 Task: Find connections with filter location Néa Mákri with filter topic  #socialnetworkingwith filter profile language German with filter current company OFFSHORE Manpower with filter school CV Raman College of Engineering (CVRCE), Bhubaneswar with filter industry Architectural and Structural Metal Manufacturing with filter service category Portrait Photography with filter keywords title Medical Laboratory Tech
Action: Mouse moved to (275, 195)
Screenshot: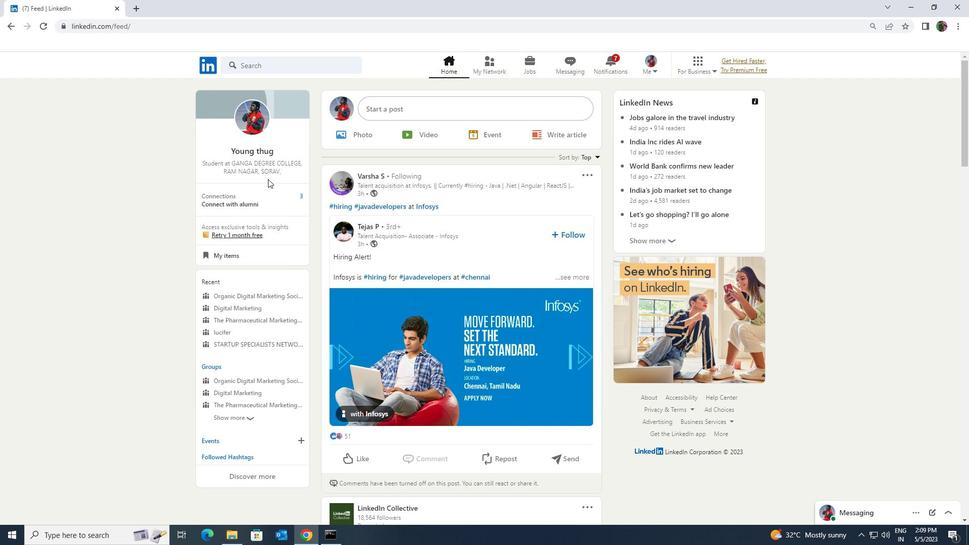 
Action: Mouse pressed left at (275, 195)
Screenshot: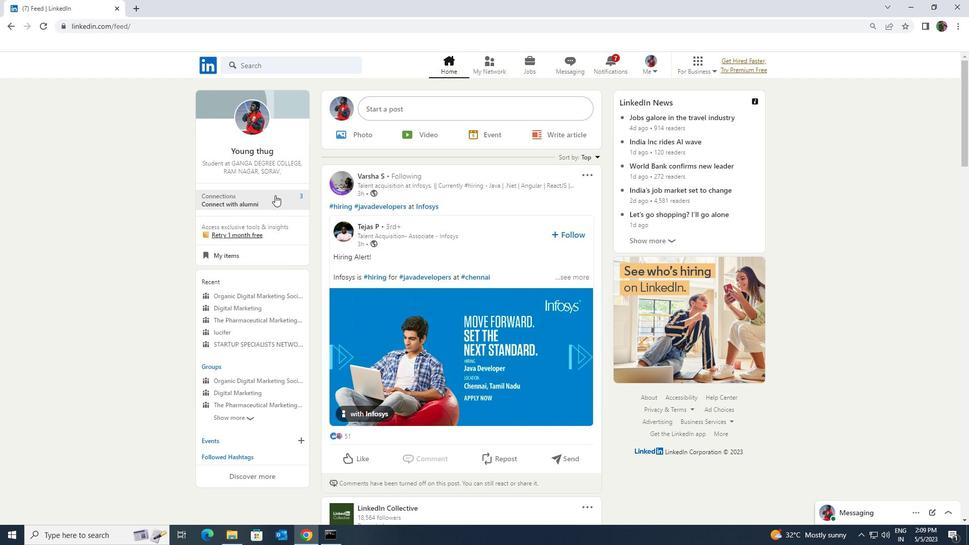 
Action: Mouse moved to (282, 119)
Screenshot: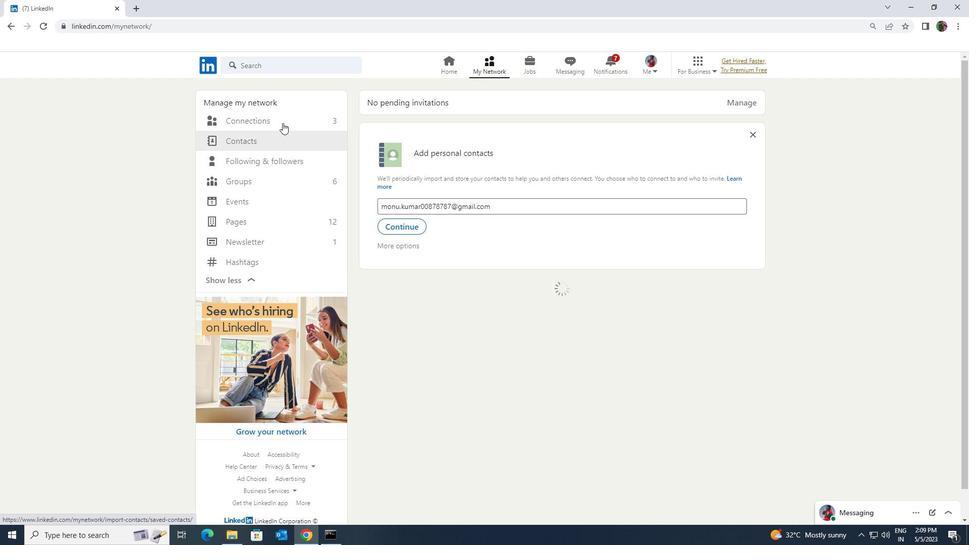 
Action: Mouse pressed left at (282, 119)
Screenshot: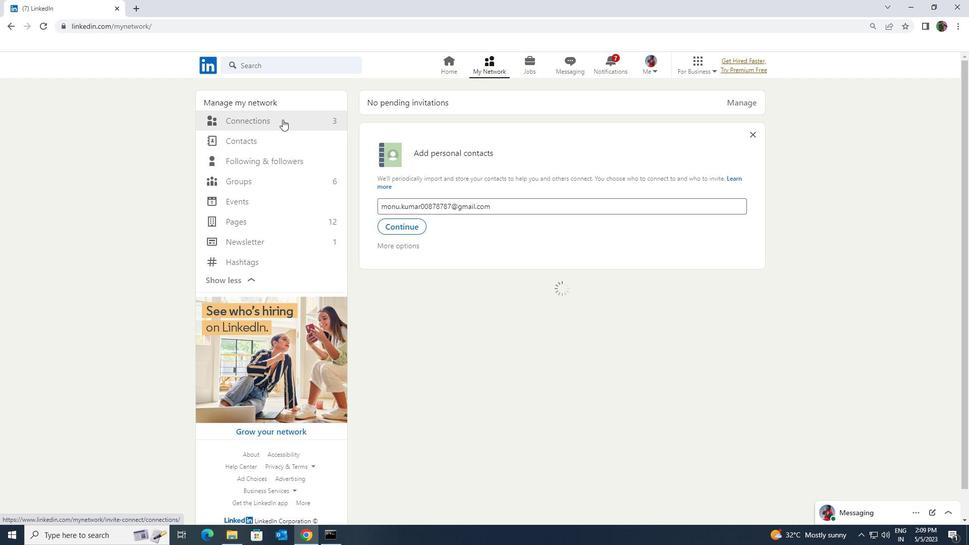 
Action: Mouse moved to (542, 124)
Screenshot: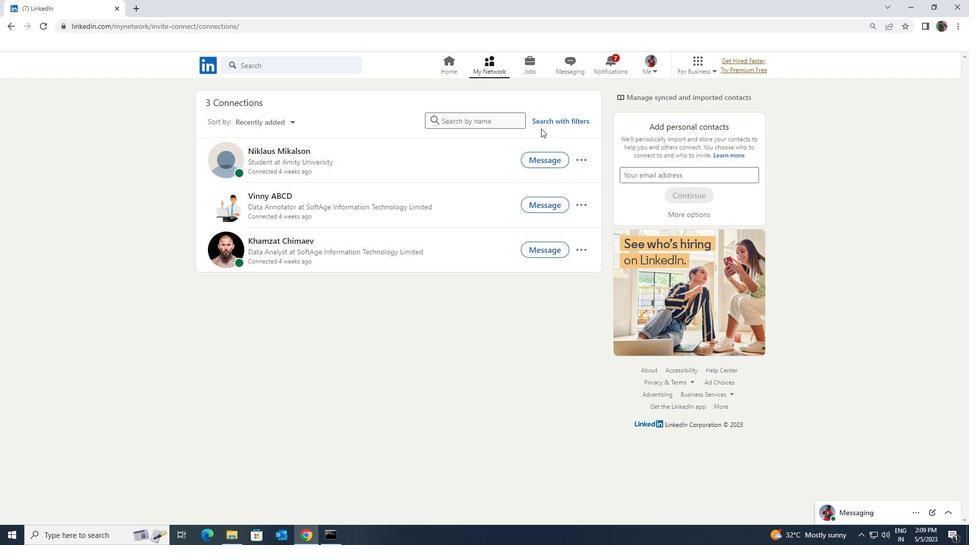 
Action: Mouse pressed left at (542, 124)
Screenshot: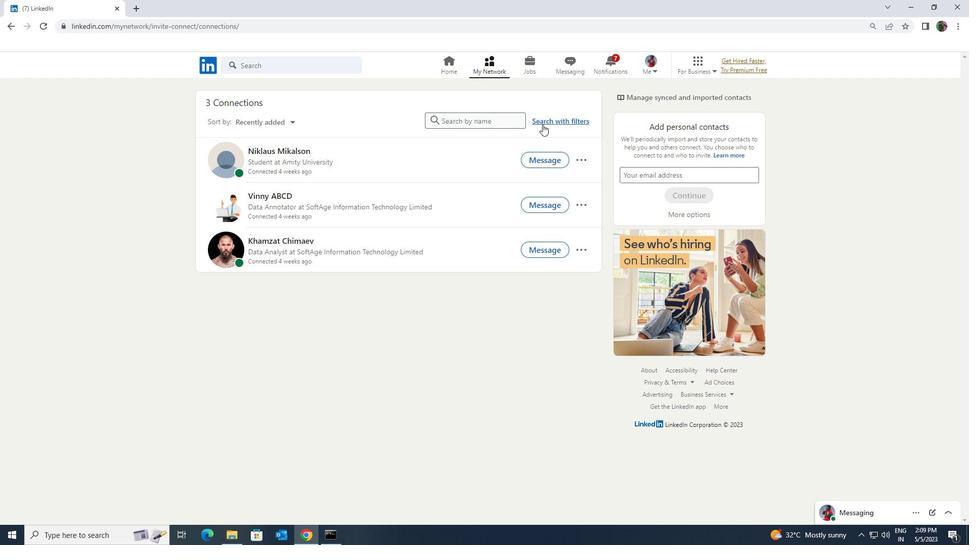 
Action: Mouse moved to (510, 94)
Screenshot: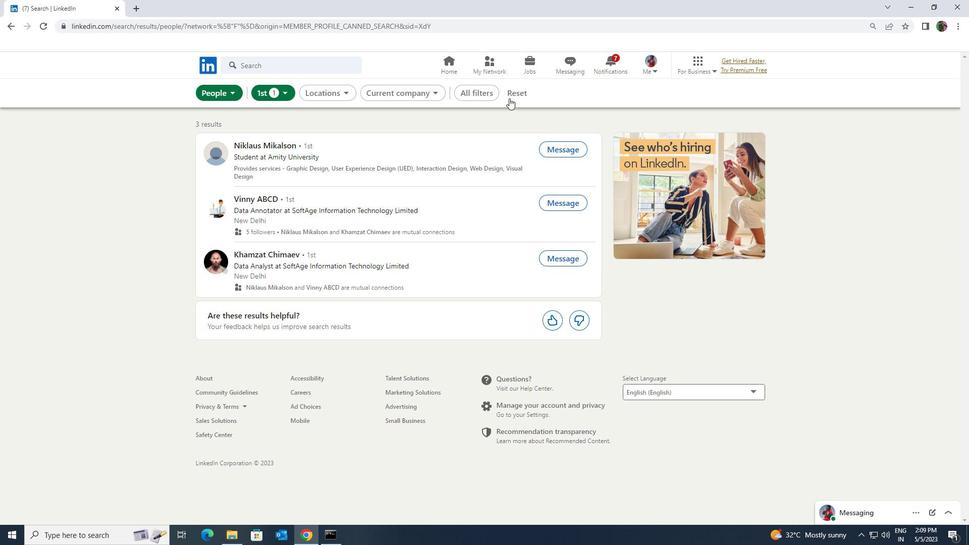 
Action: Mouse pressed left at (510, 94)
Screenshot: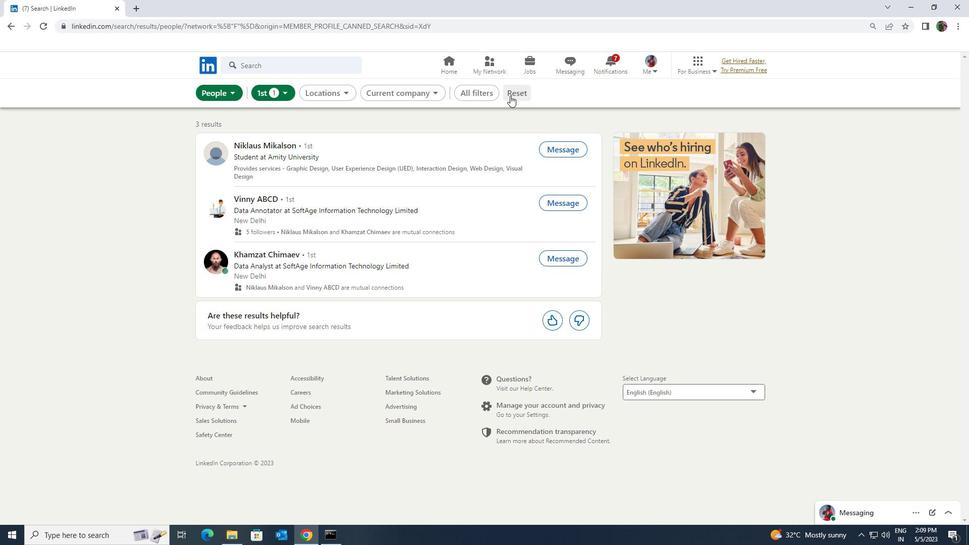 
Action: Mouse moved to (495, 94)
Screenshot: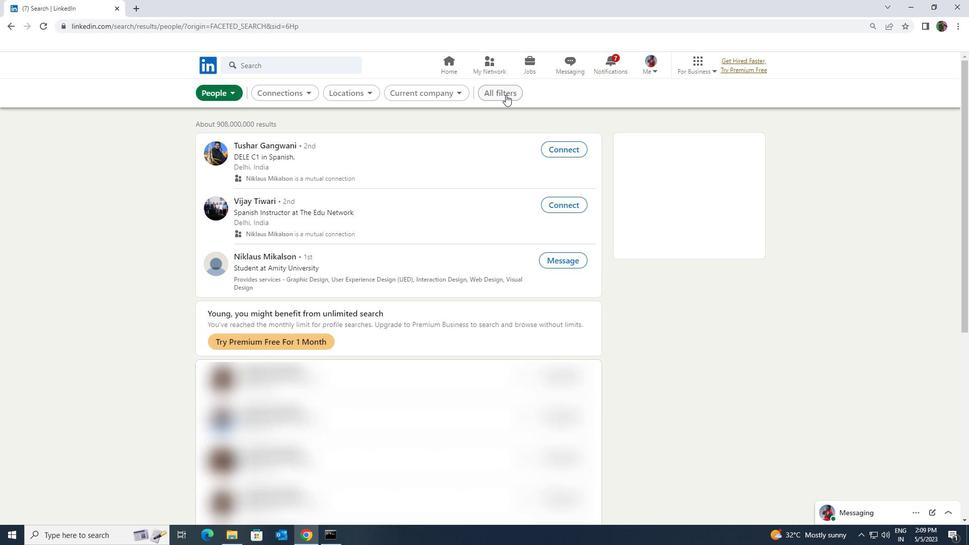 
Action: Mouse pressed left at (495, 94)
Screenshot: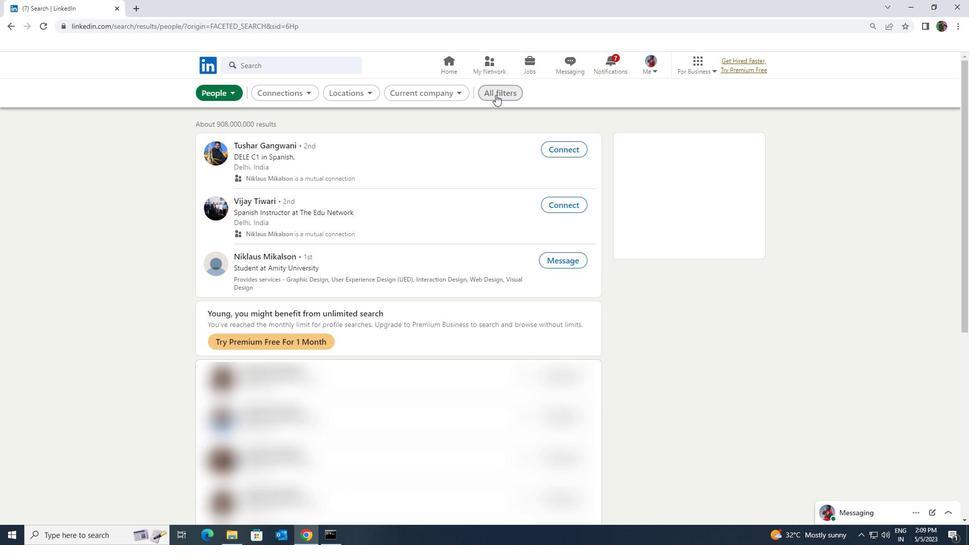 
Action: Mouse moved to (852, 391)
Screenshot: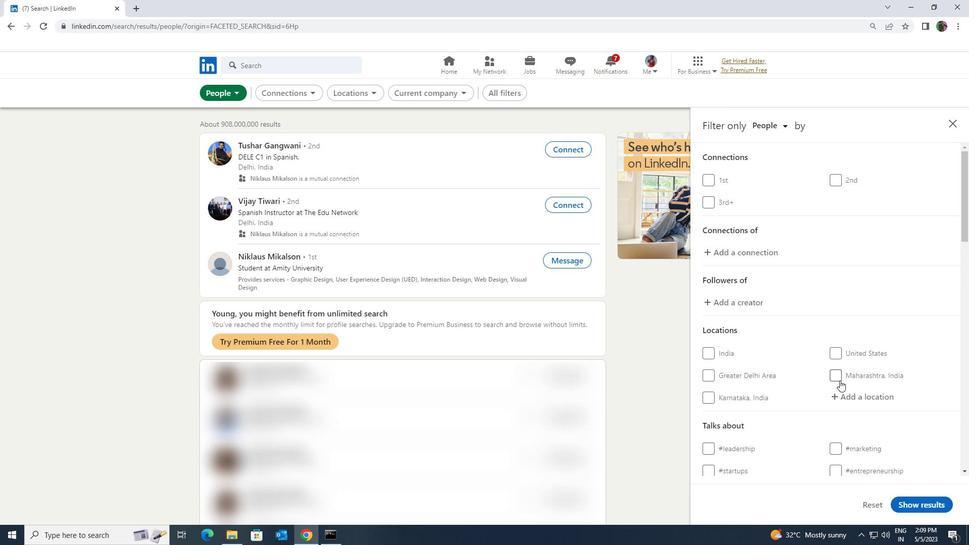 
Action: Mouse pressed left at (852, 391)
Screenshot: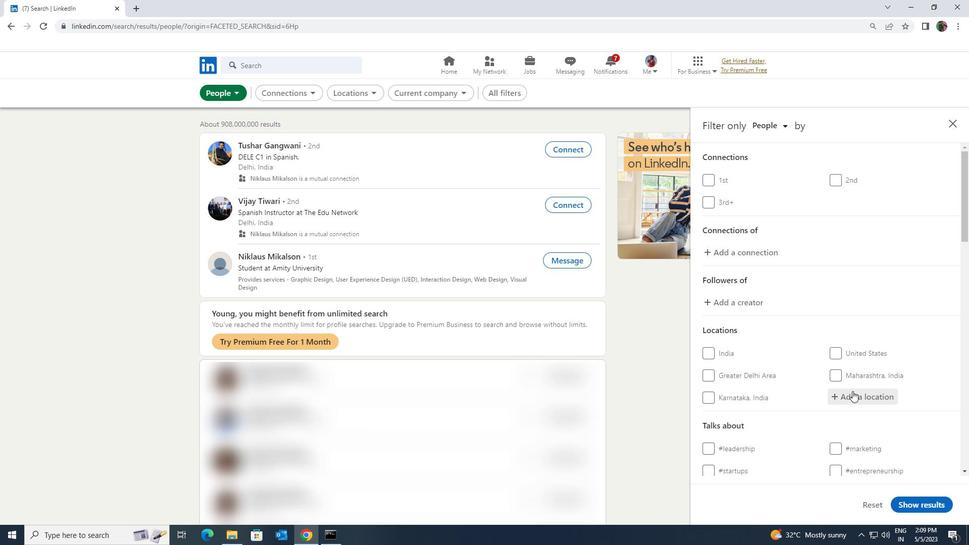 
Action: Mouse moved to (852, 391)
Screenshot: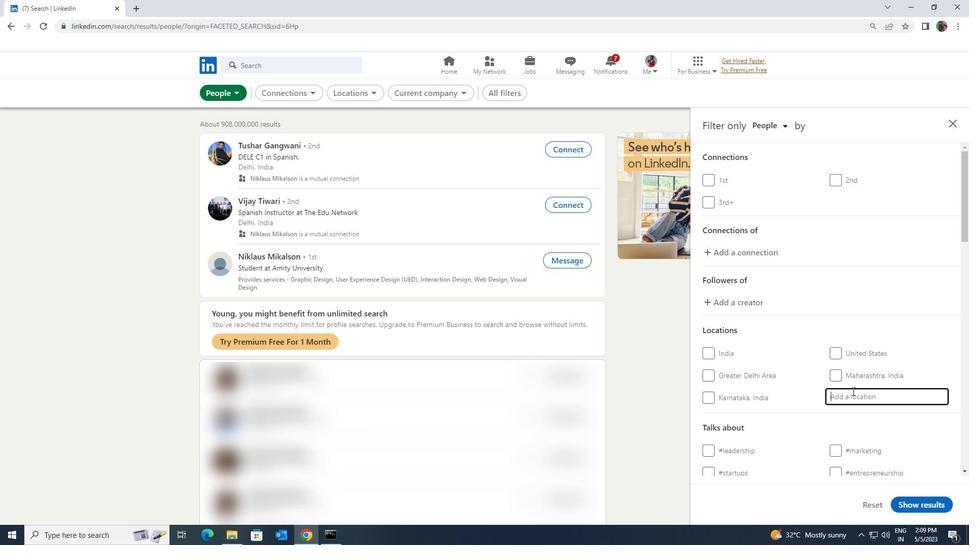 
Action: Key pressed <Key.shift>NEA<Key.space><Key.shift>MAKRI
Screenshot: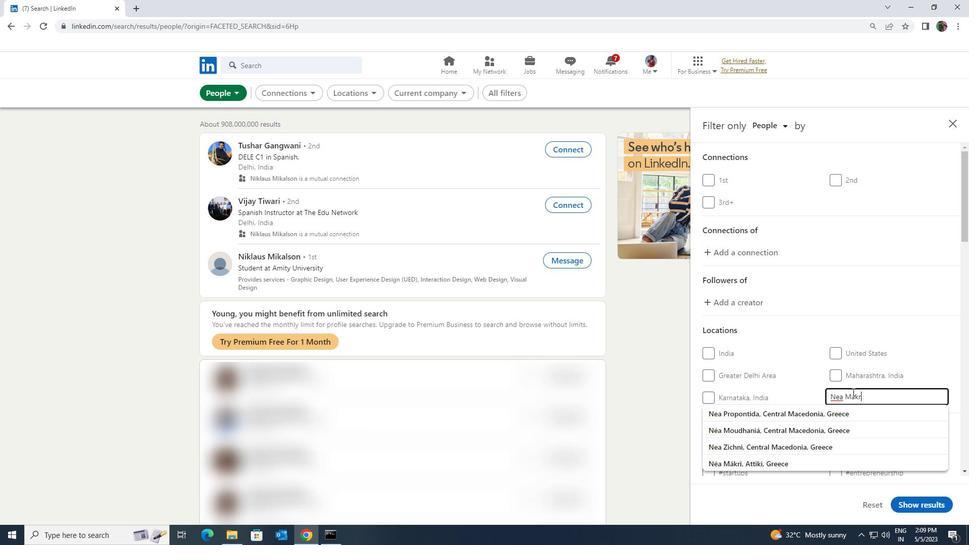 
Action: Mouse moved to (847, 409)
Screenshot: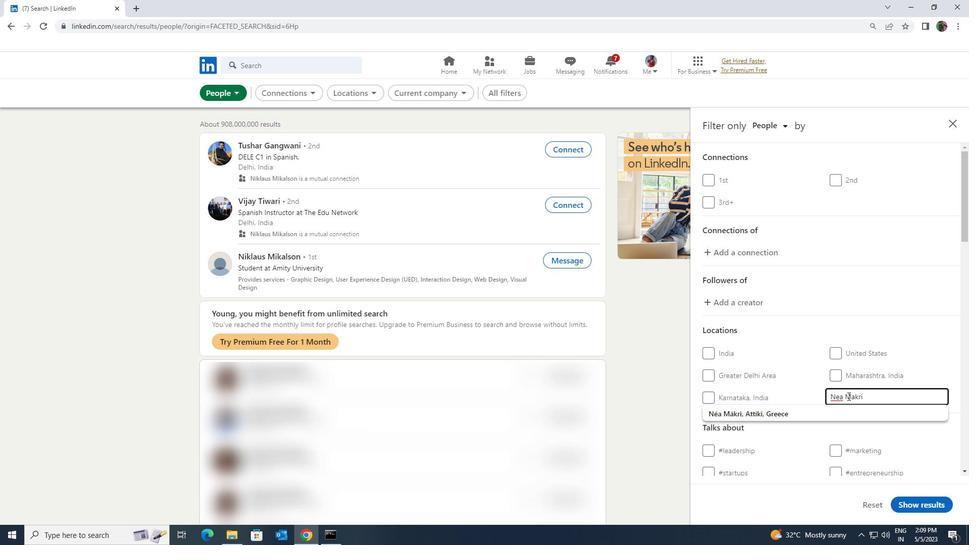 
Action: Mouse pressed left at (847, 409)
Screenshot: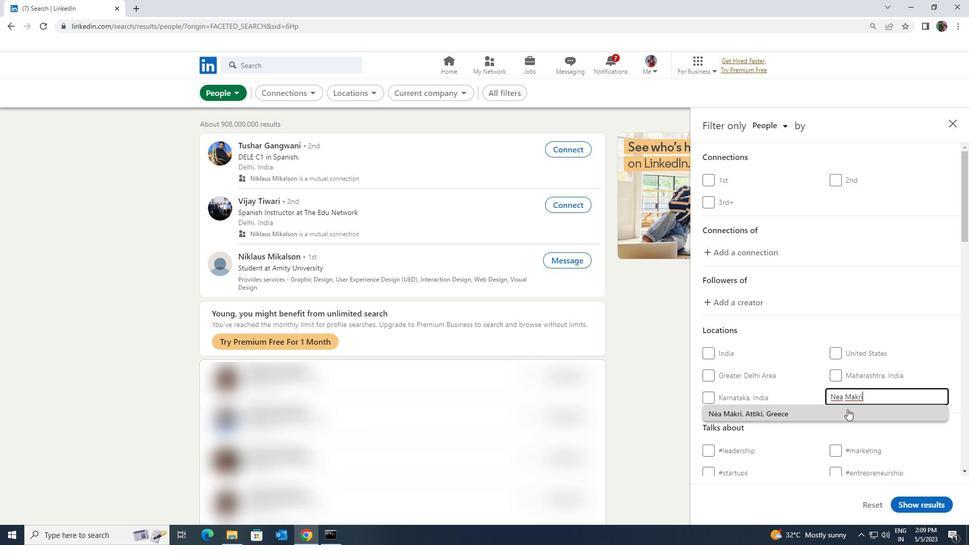 
Action: Mouse moved to (847, 409)
Screenshot: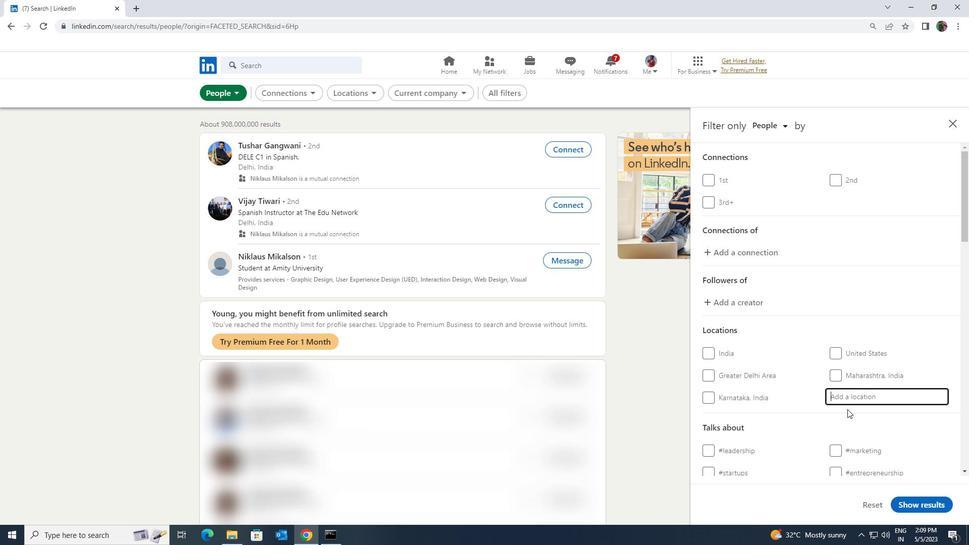 
Action: Mouse scrolled (847, 408) with delta (0, 0)
Screenshot: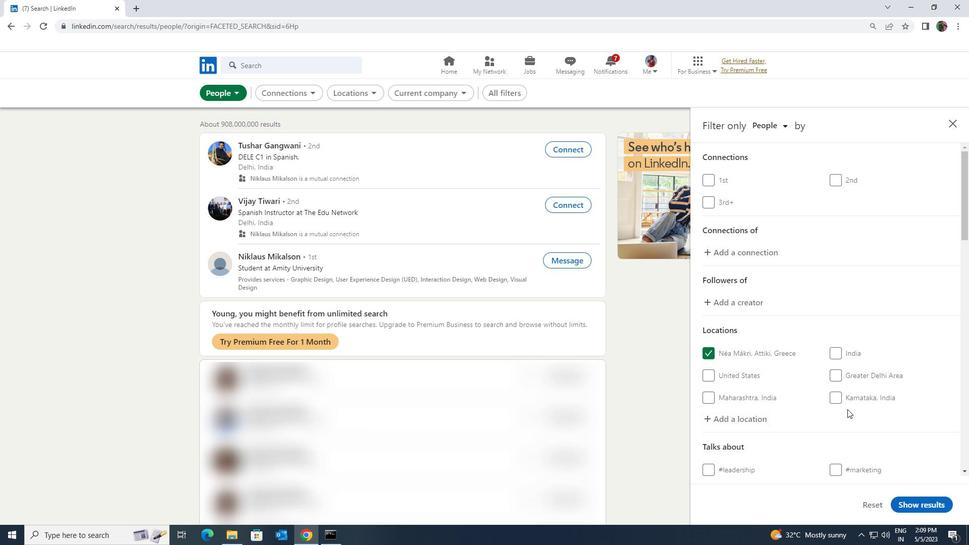 
Action: Mouse scrolled (847, 408) with delta (0, 0)
Screenshot: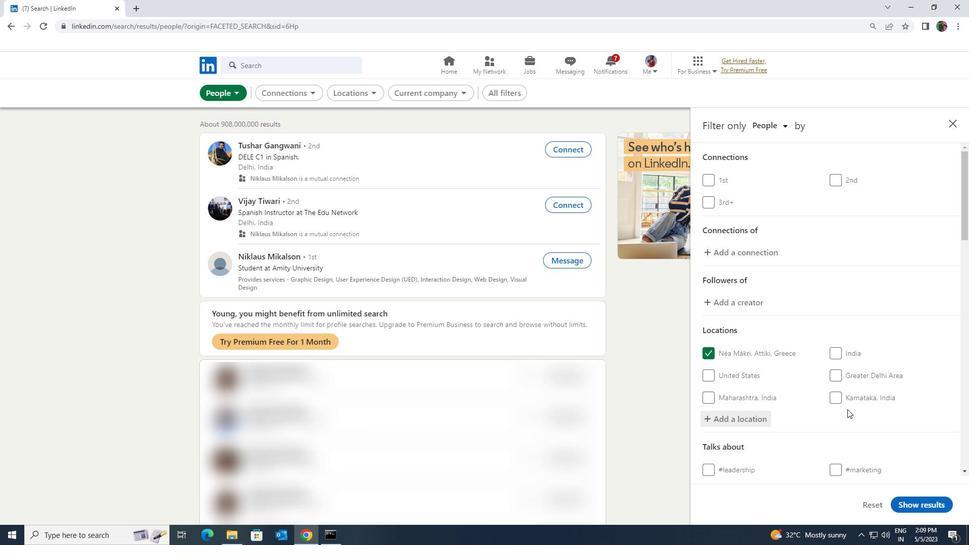 
Action: Mouse moved to (849, 409)
Screenshot: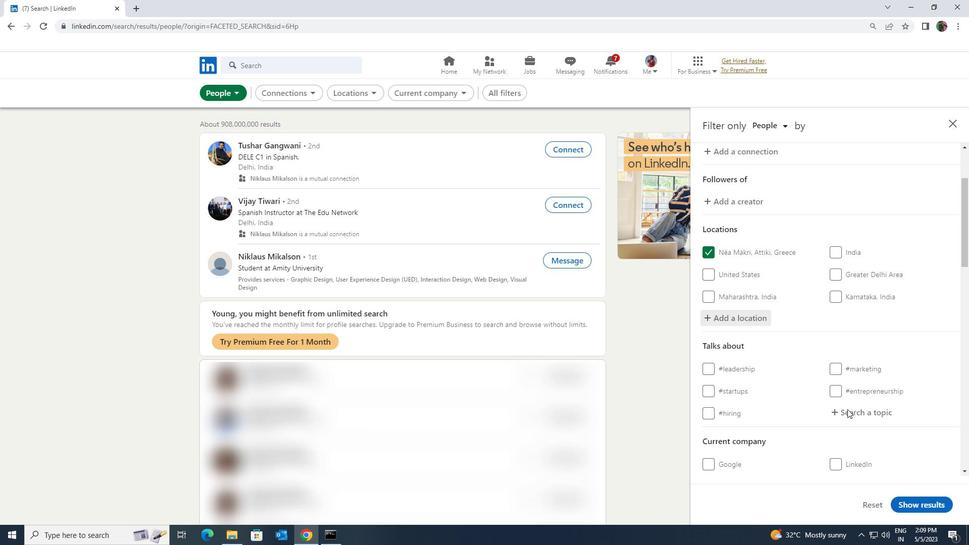 
Action: Mouse pressed left at (849, 409)
Screenshot: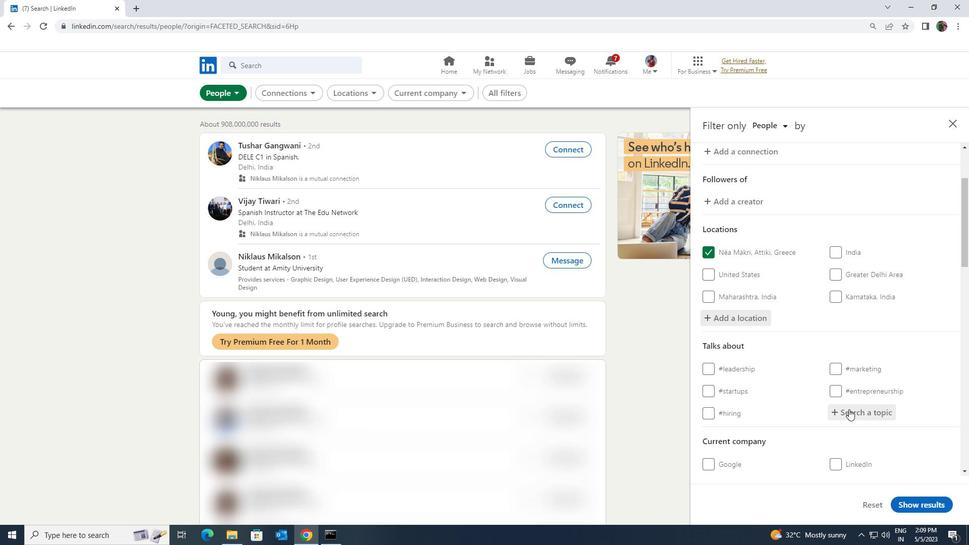 
Action: Key pressed <Key.shift>SOCIALNETWORKING
Screenshot: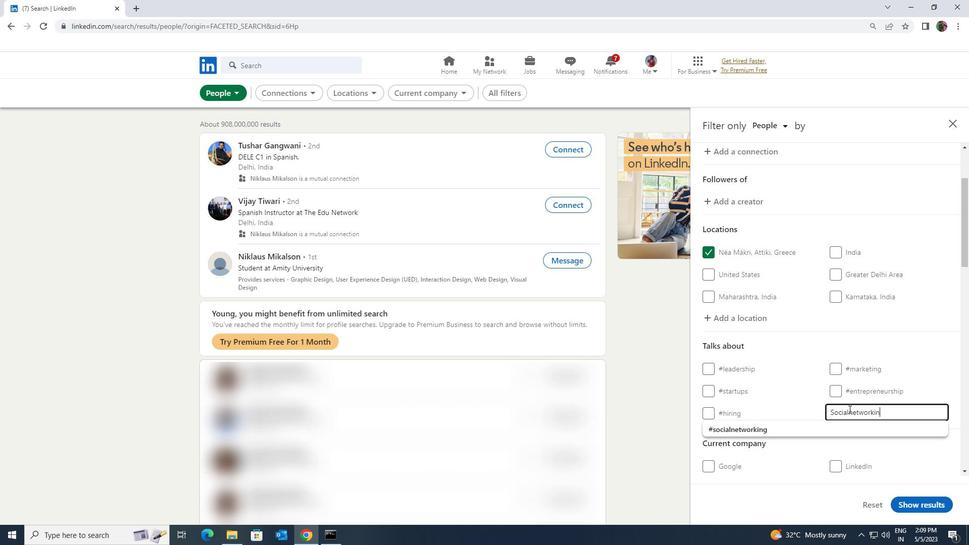
Action: Mouse moved to (846, 426)
Screenshot: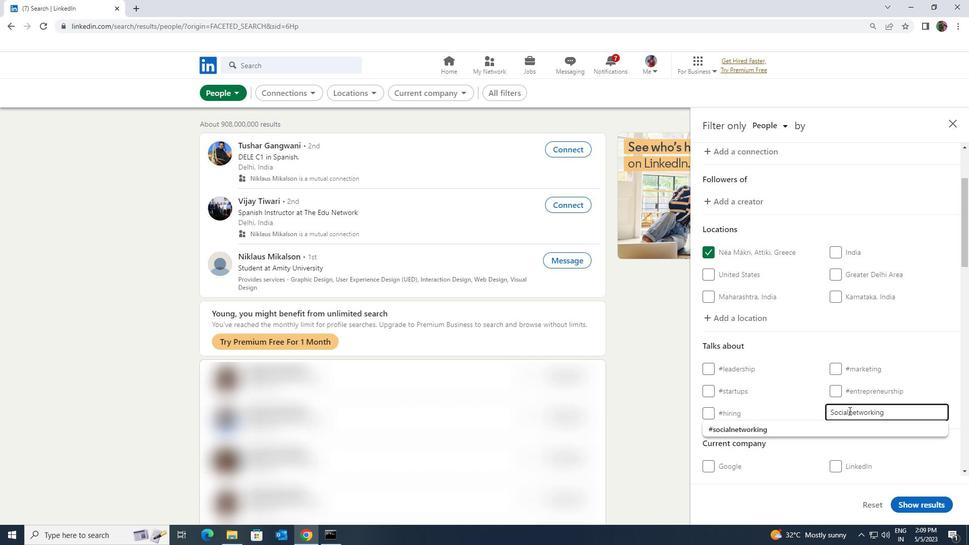
Action: Mouse pressed left at (846, 426)
Screenshot: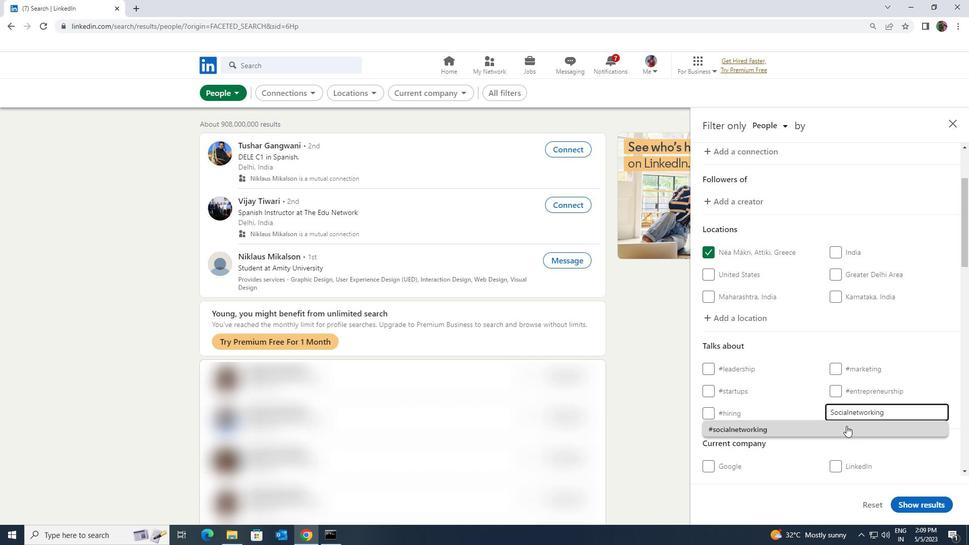 
Action: Mouse scrolled (846, 425) with delta (0, 0)
Screenshot: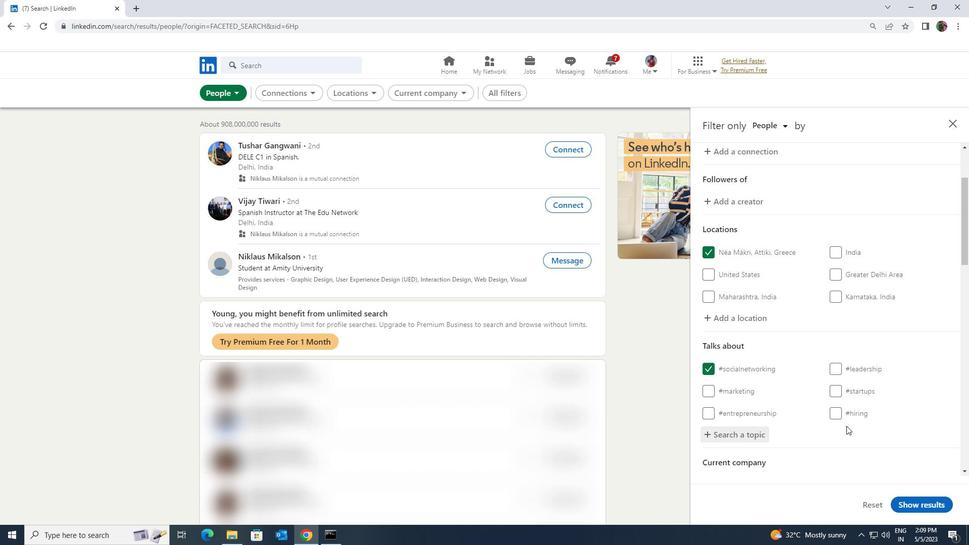 
Action: Mouse scrolled (846, 425) with delta (0, 0)
Screenshot: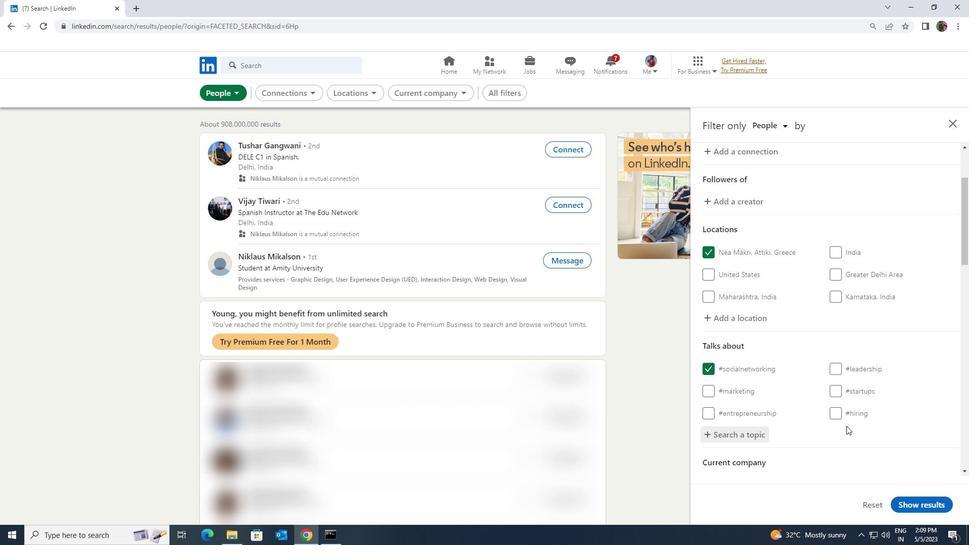 
Action: Mouse scrolled (846, 425) with delta (0, 0)
Screenshot: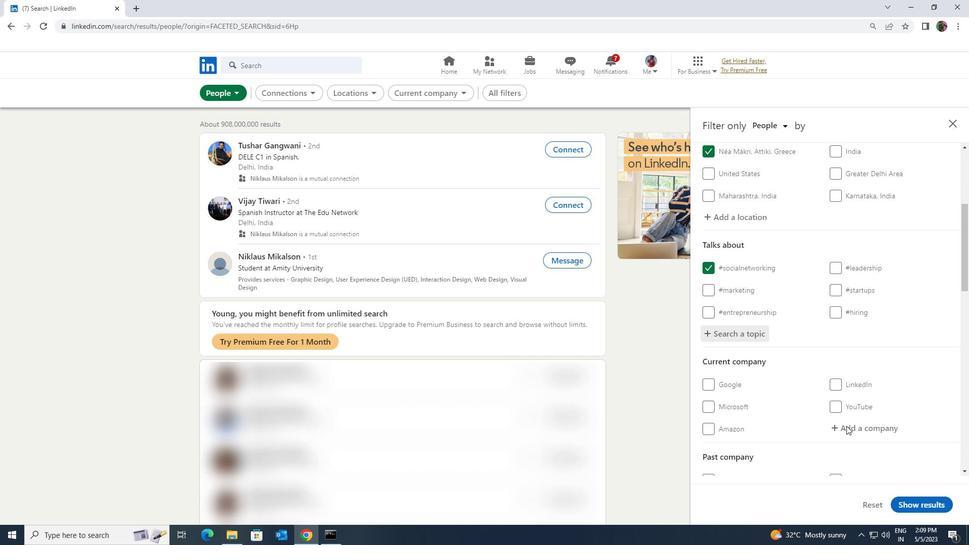 
Action: Mouse scrolled (846, 425) with delta (0, 0)
Screenshot: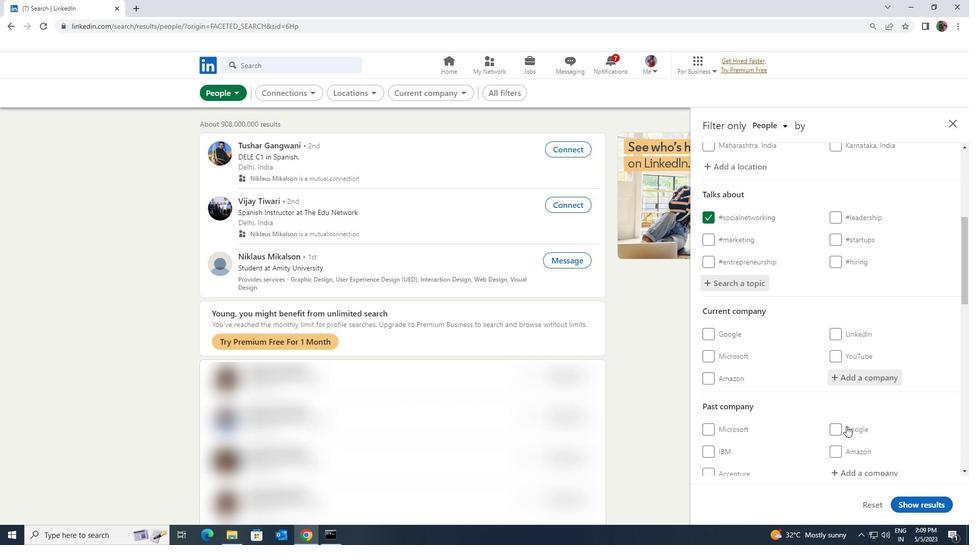 
Action: Mouse scrolled (846, 425) with delta (0, 0)
Screenshot: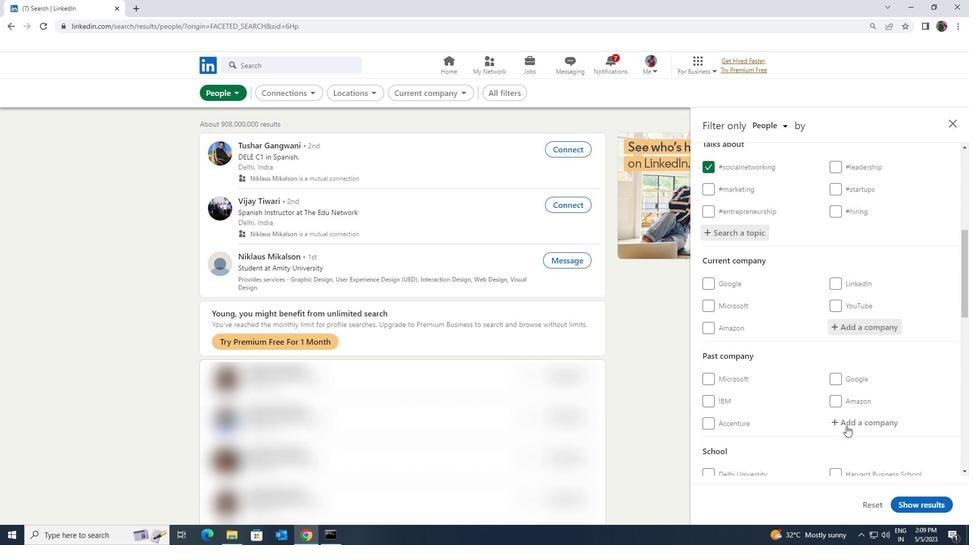 
Action: Mouse scrolled (846, 425) with delta (0, 0)
Screenshot: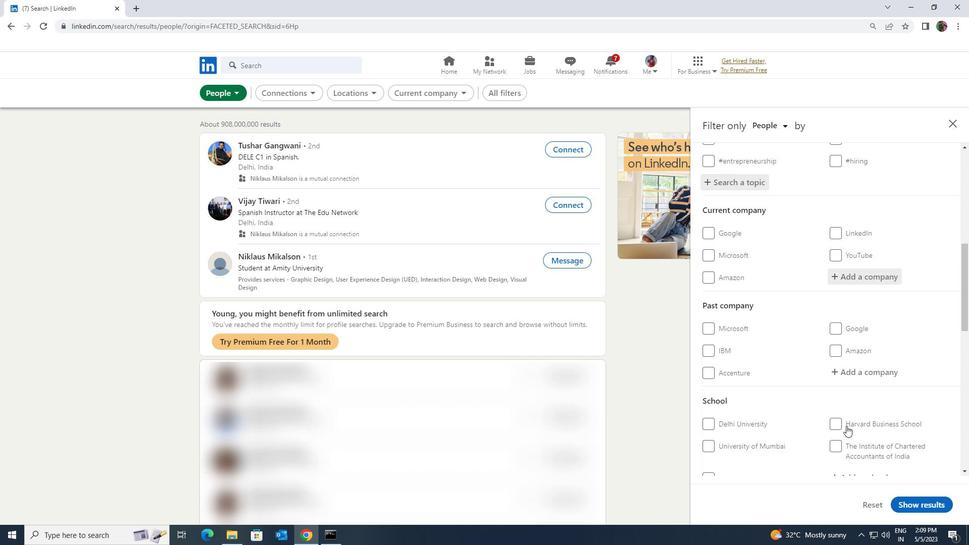 
Action: Mouse scrolled (846, 425) with delta (0, 0)
Screenshot: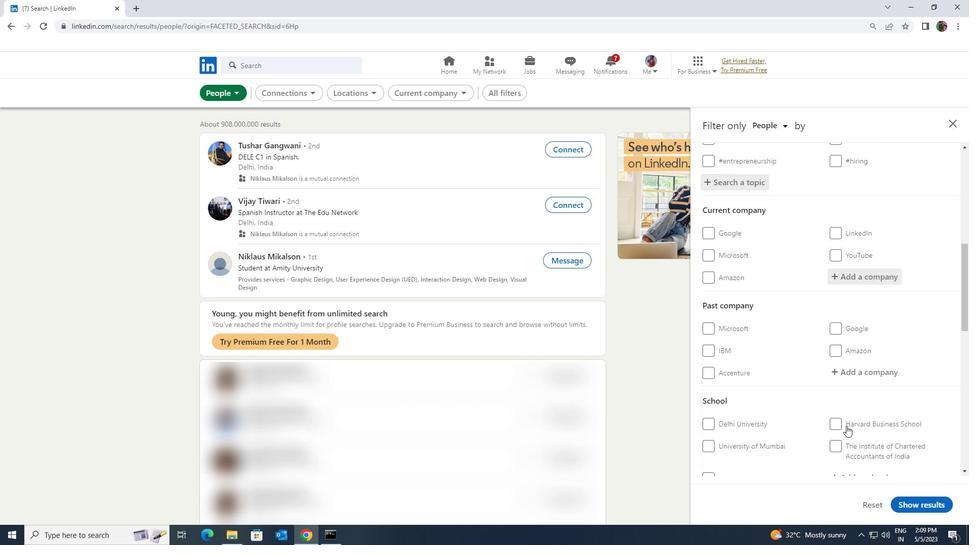 
Action: Mouse scrolled (846, 425) with delta (0, 0)
Screenshot: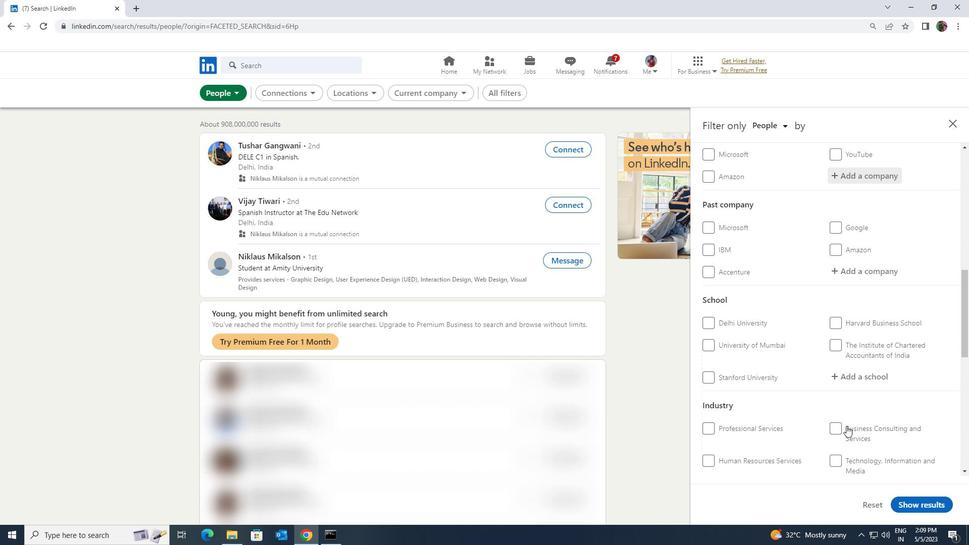 
Action: Mouse scrolled (846, 425) with delta (0, 0)
Screenshot: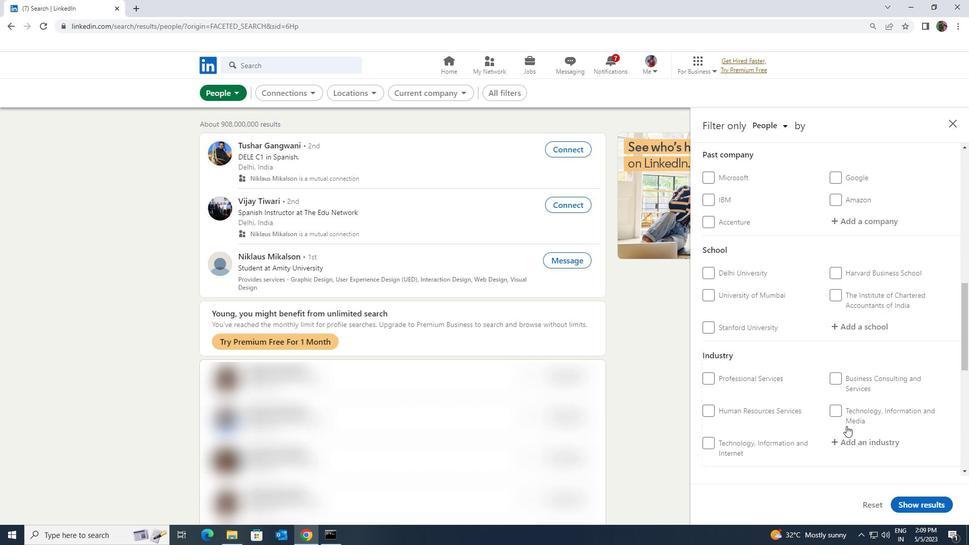 
Action: Mouse scrolled (846, 425) with delta (0, 0)
Screenshot: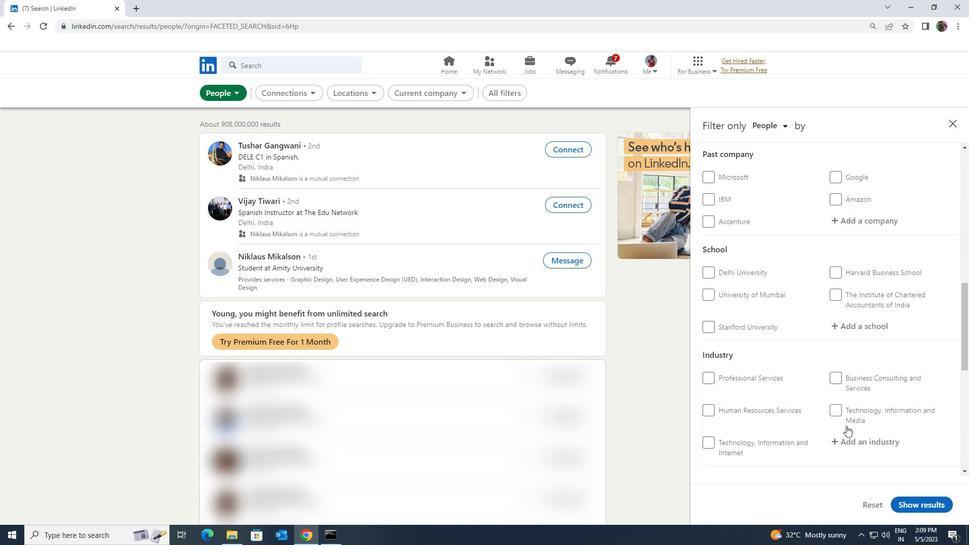 
Action: Mouse moved to (734, 443)
Screenshot: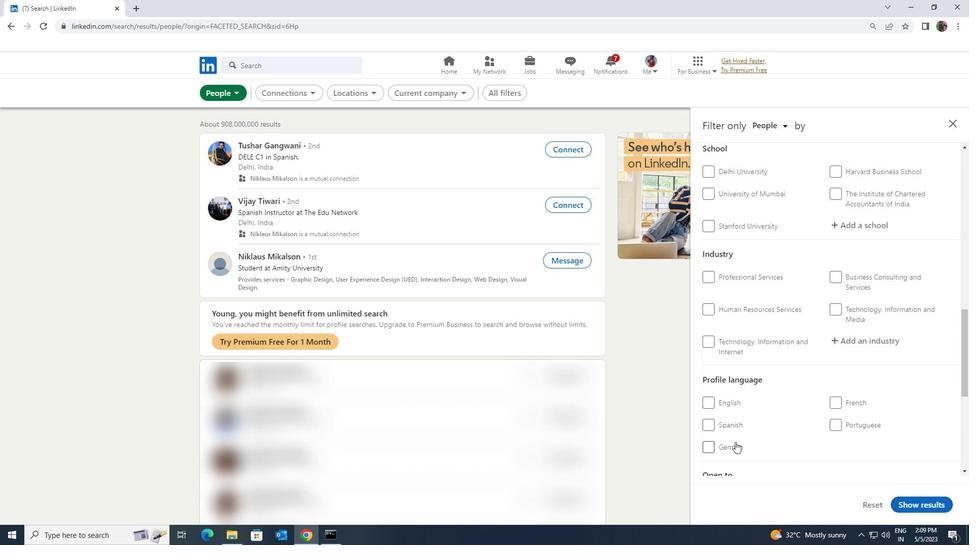 
Action: Mouse pressed left at (734, 443)
Screenshot: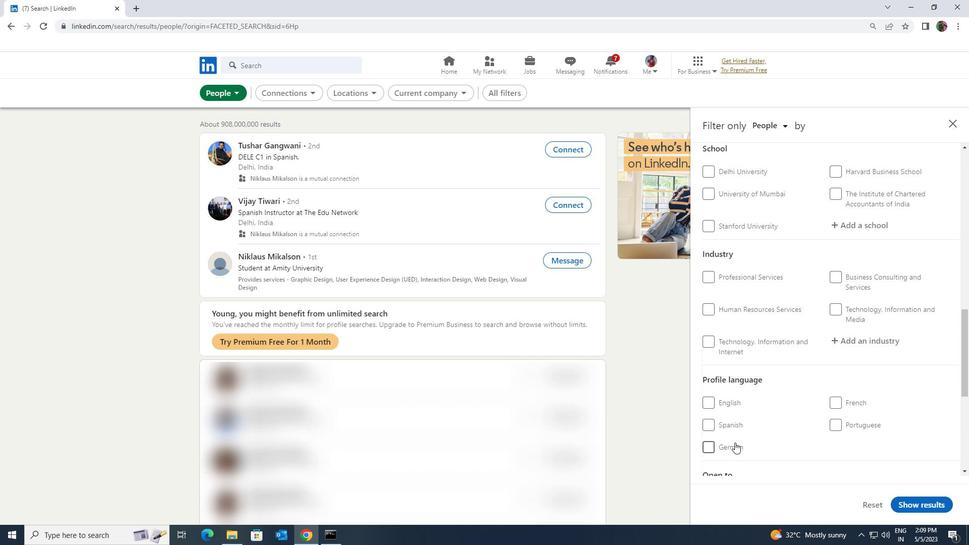 
Action: Mouse moved to (747, 439)
Screenshot: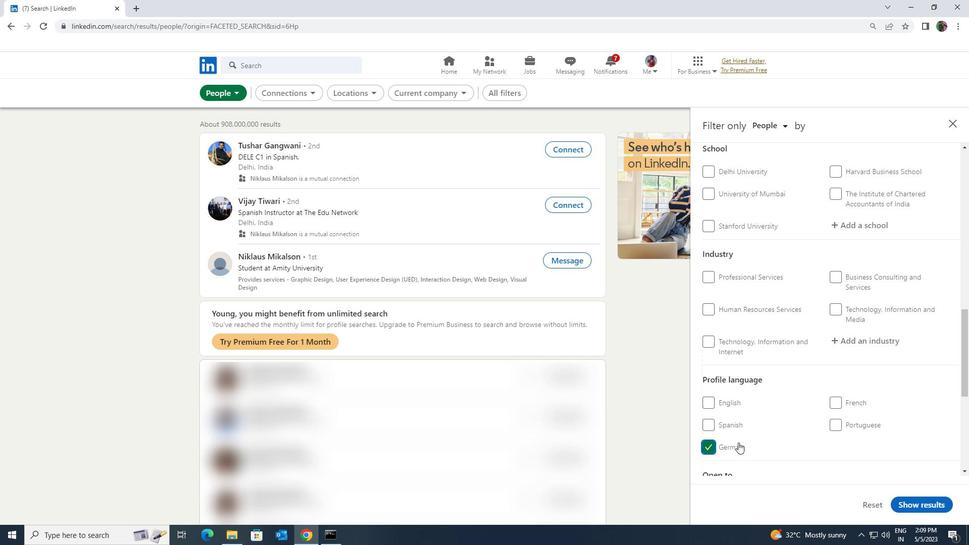 
Action: Mouse scrolled (747, 439) with delta (0, 0)
Screenshot: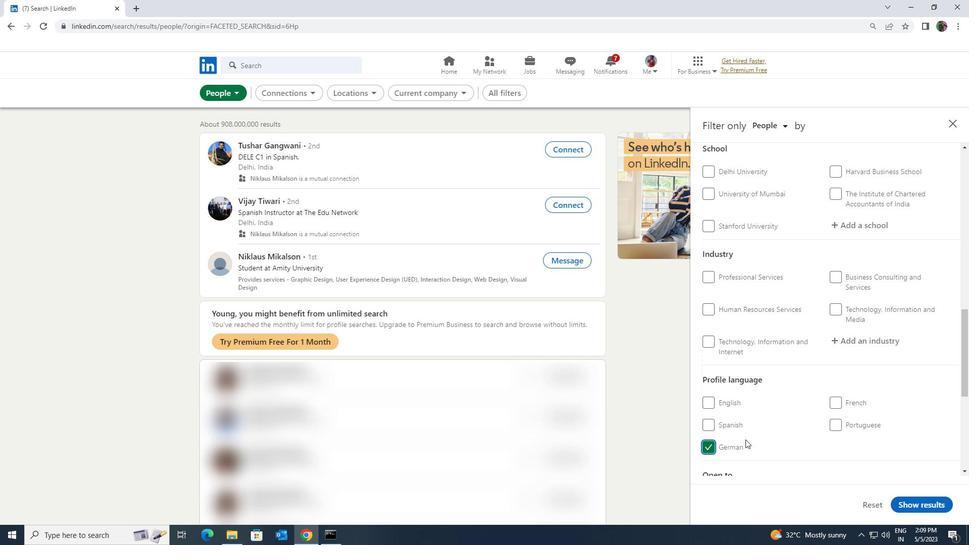 
Action: Mouse scrolled (747, 439) with delta (0, 0)
Screenshot: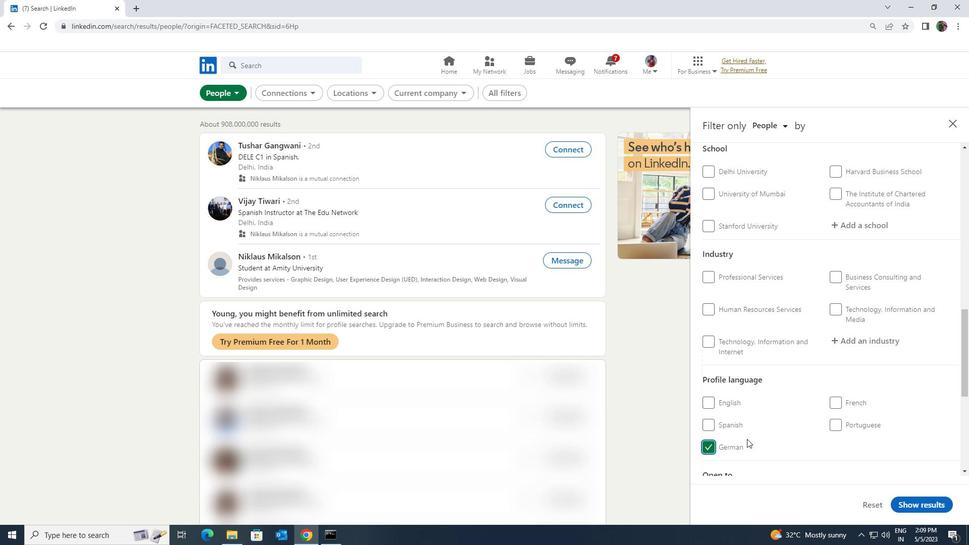 
Action: Mouse moved to (747, 438)
Screenshot: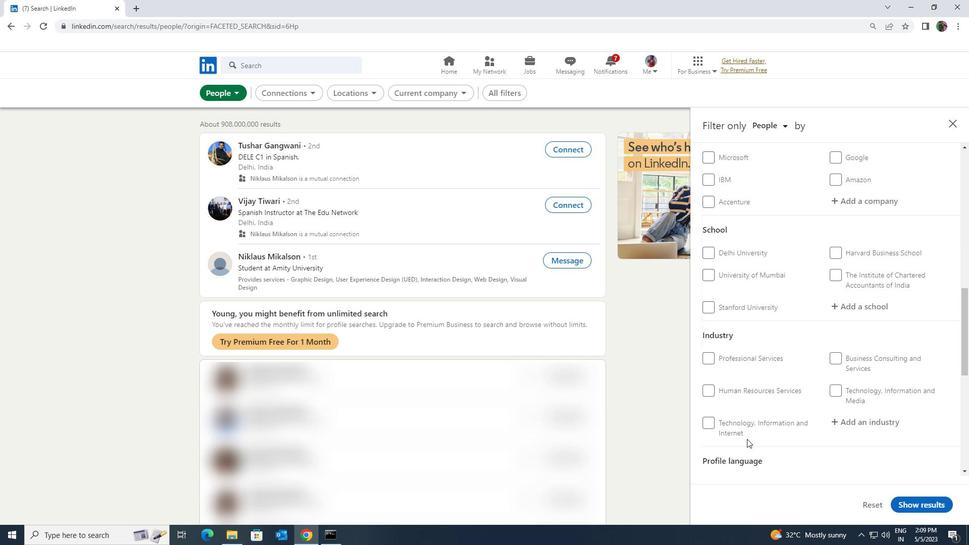 
Action: Mouse scrolled (747, 439) with delta (0, 0)
Screenshot: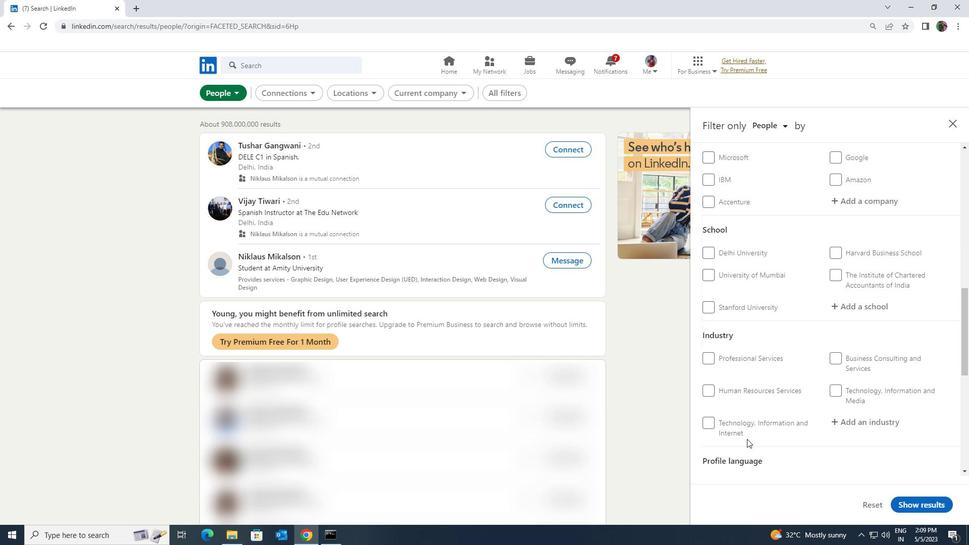 
Action: Mouse scrolled (747, 439) with delta (0, 0)
Screenshot: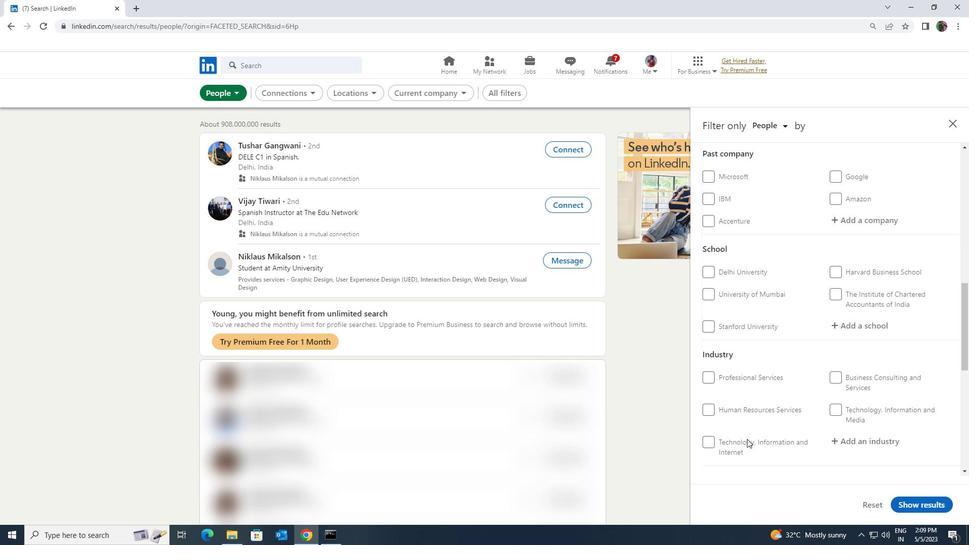 
Action: Mouse moved to (747, 435)
Screenshot: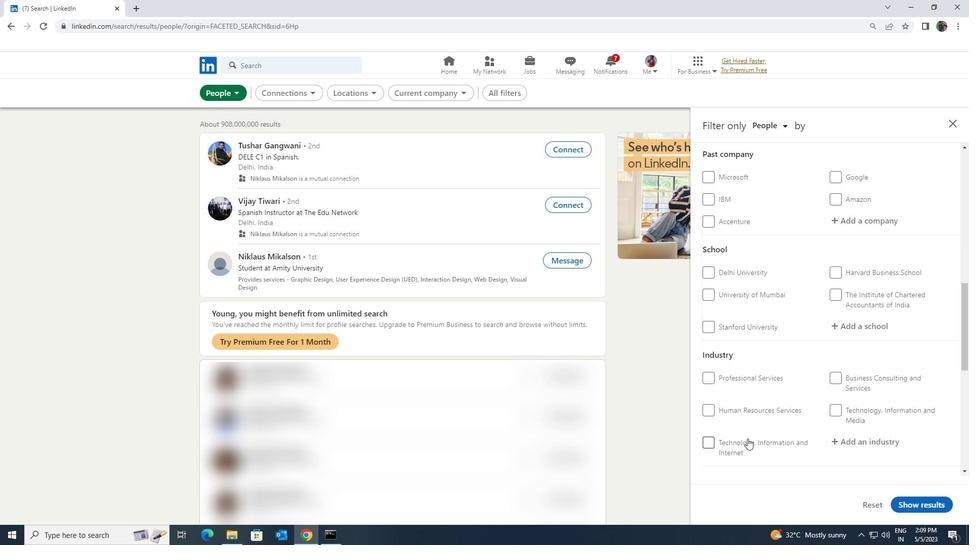 
Action: Mouse scrolled (747, 435) with delta (0, 0)
Screenshot: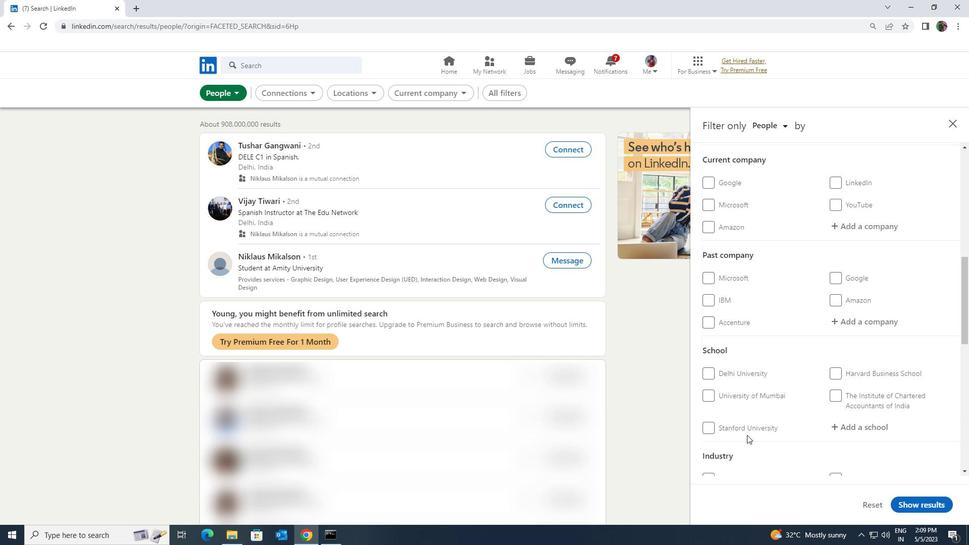 
Action: Mouse scrolled (747, 435) with delta (0, 0)
Screenshot: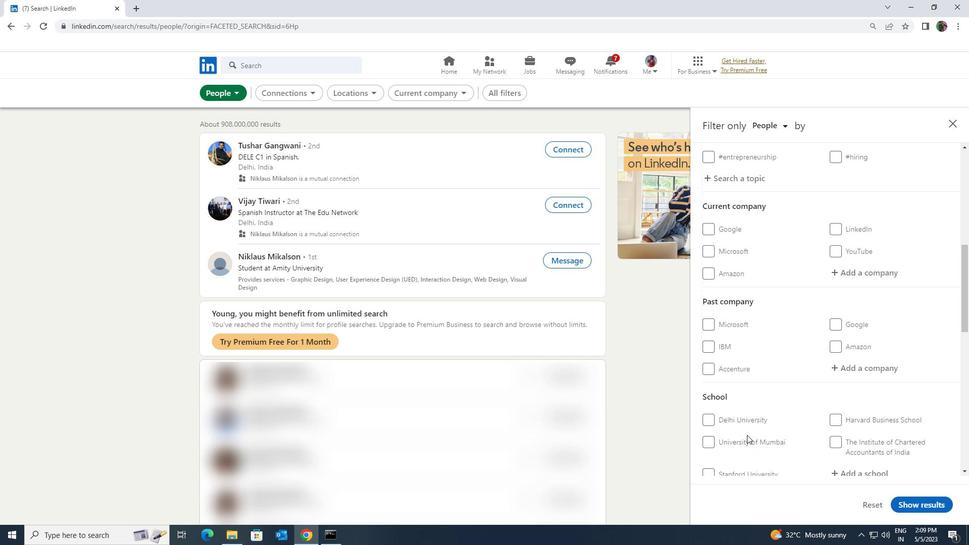 
Action: Mouse moved to (835, 327)
Screenshot: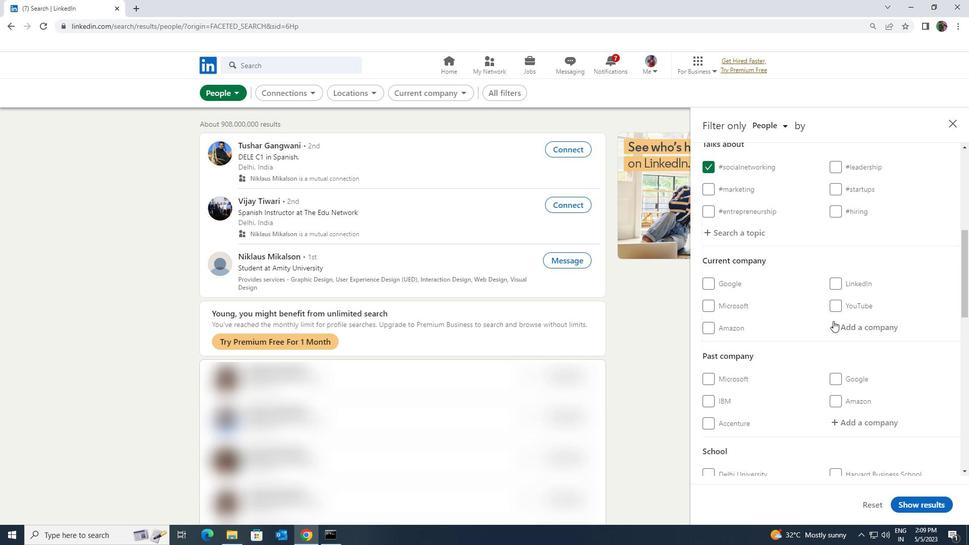 
Action: Mouse pressed left at (835, 327)
Screenshot: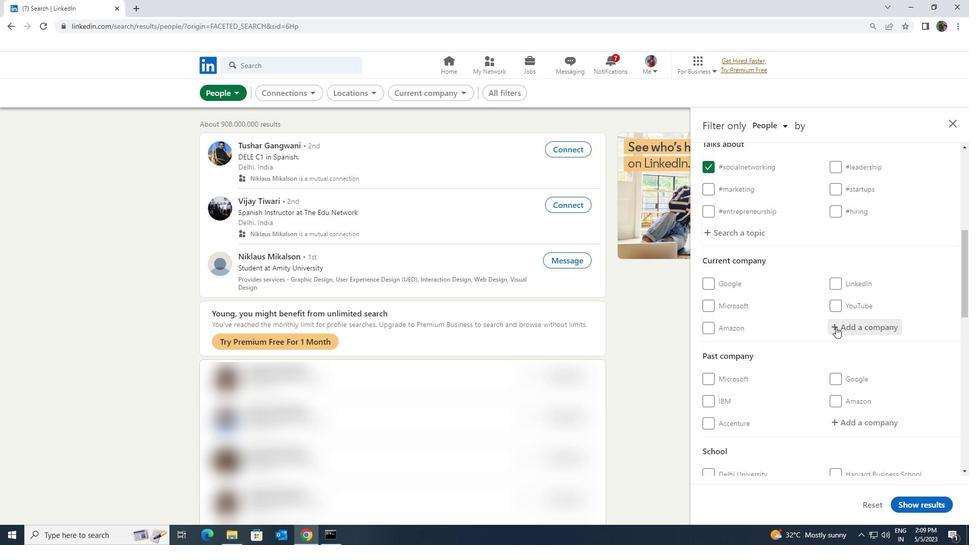 
Action: Key pressed <Key.shift><Key.shift><Key.shift><Key.shift><Key.shift><Key.shift><Key.shift><Key.shift>OFFSHORE
Screenshot: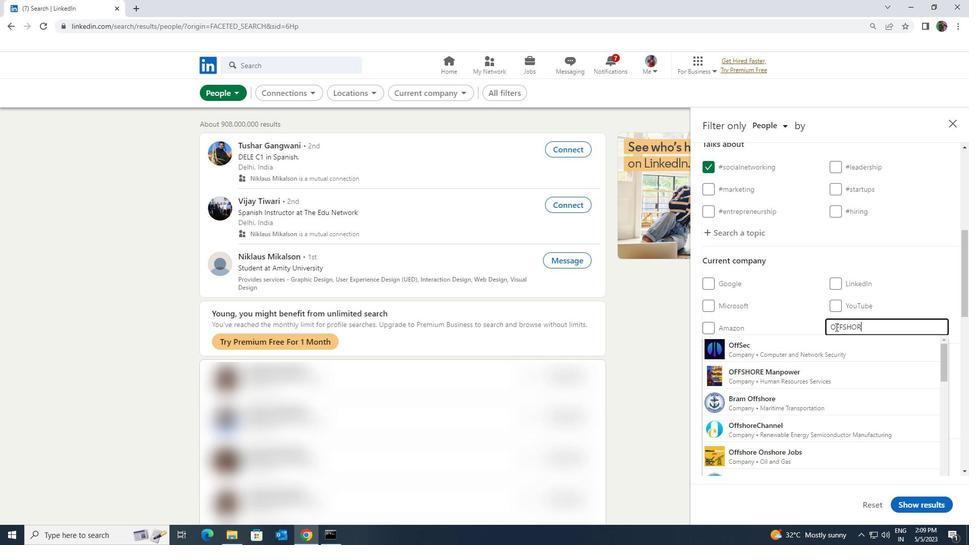 
Action: Mouse moved to (835, 340)
Screenshot: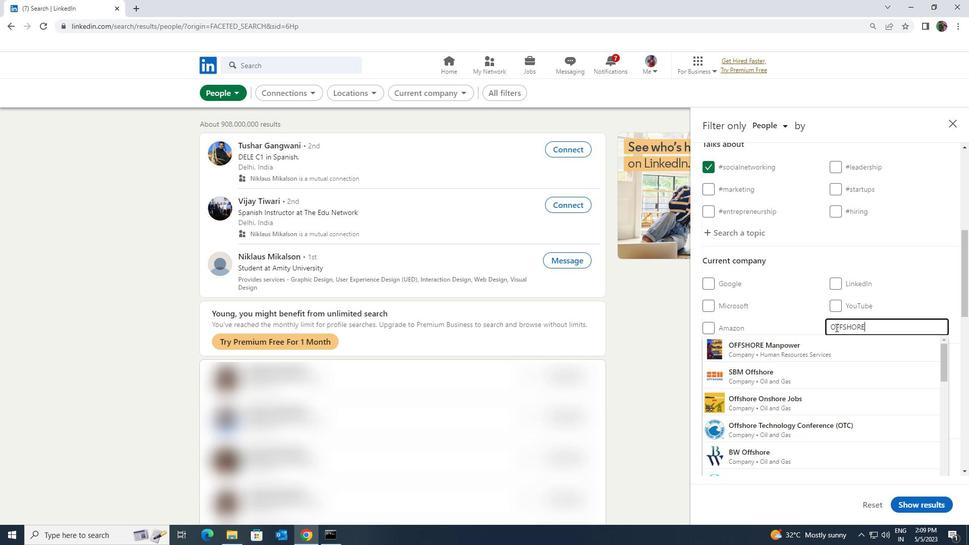 
Action: Mouse pressed left at (835, 340)
Screenshot: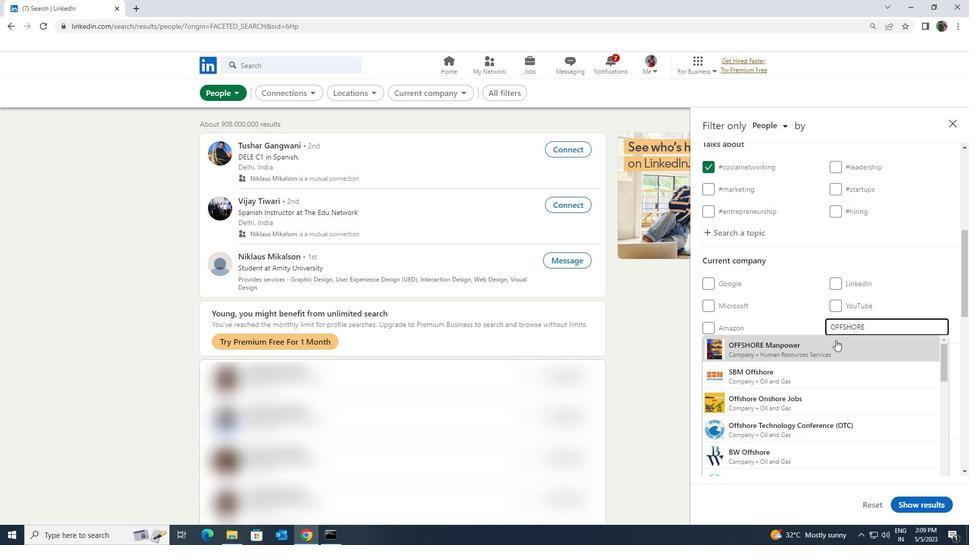 
Action: Mouse scrolled (835, 339) with delta (0, 0)
Screenshot: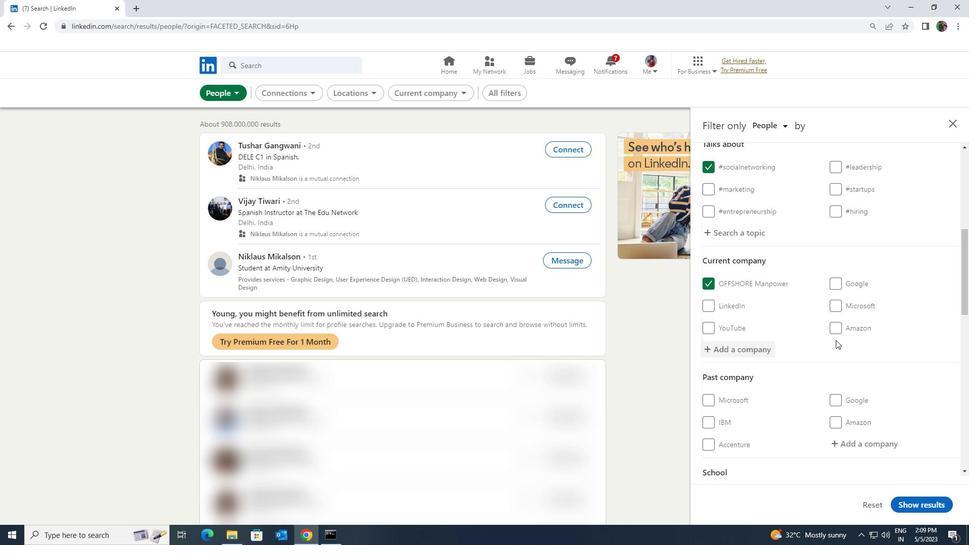 
Action: Mouse scrolled (835, 339) with delta (0, 0)
Screenshot: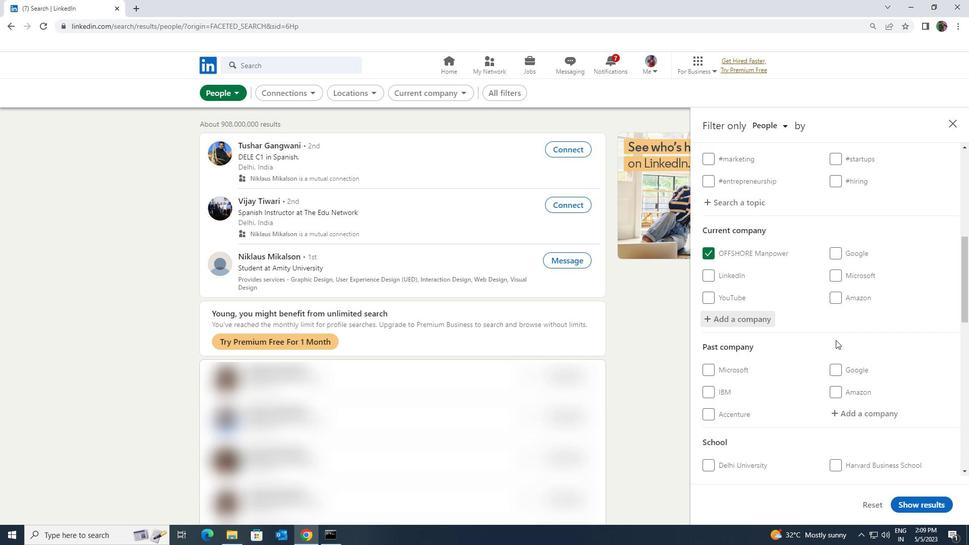 
Action: Mouse scrolled (835, 339) with delta (0, 0)
Screenshot: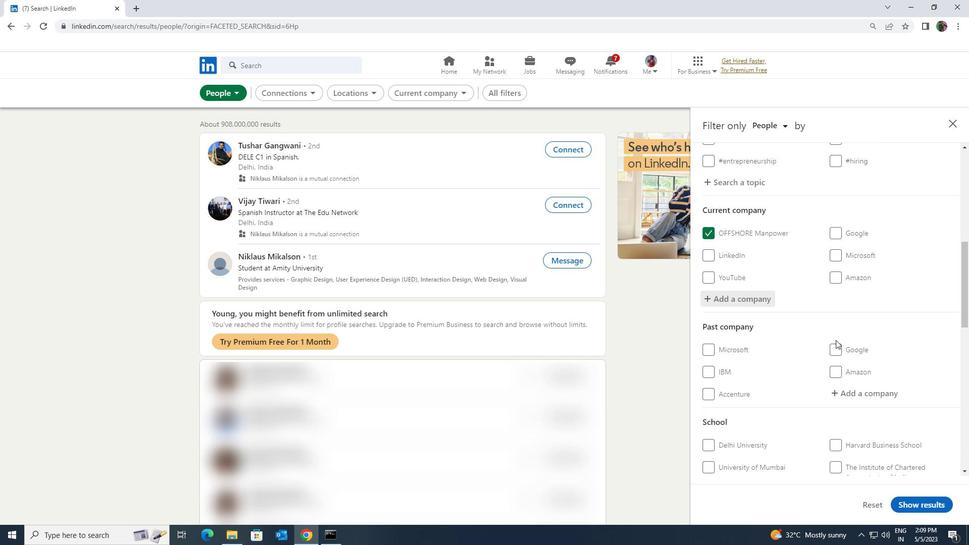 
Action: Mouse moved to (845, 389)
Screenshot: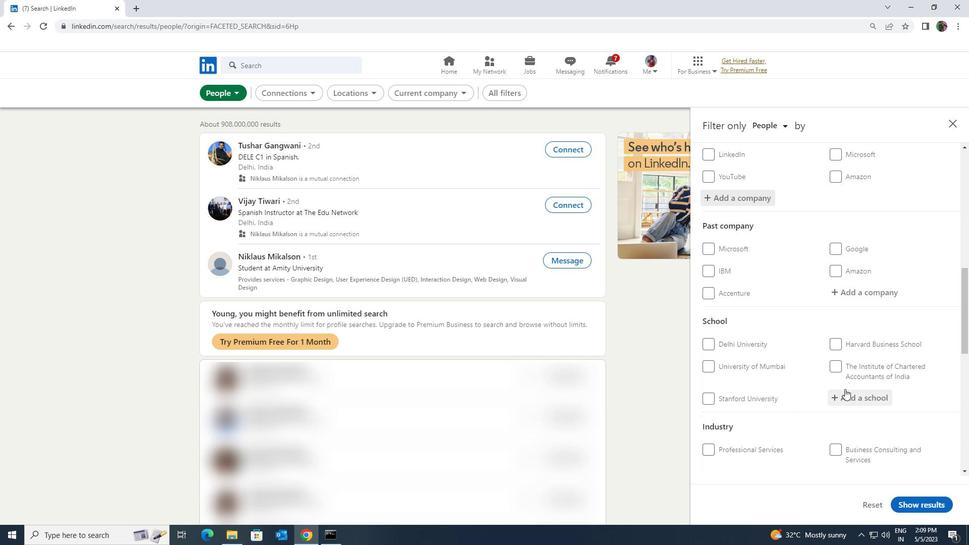 
Action: Mouse pressed left at (845, 389)
Screenshot: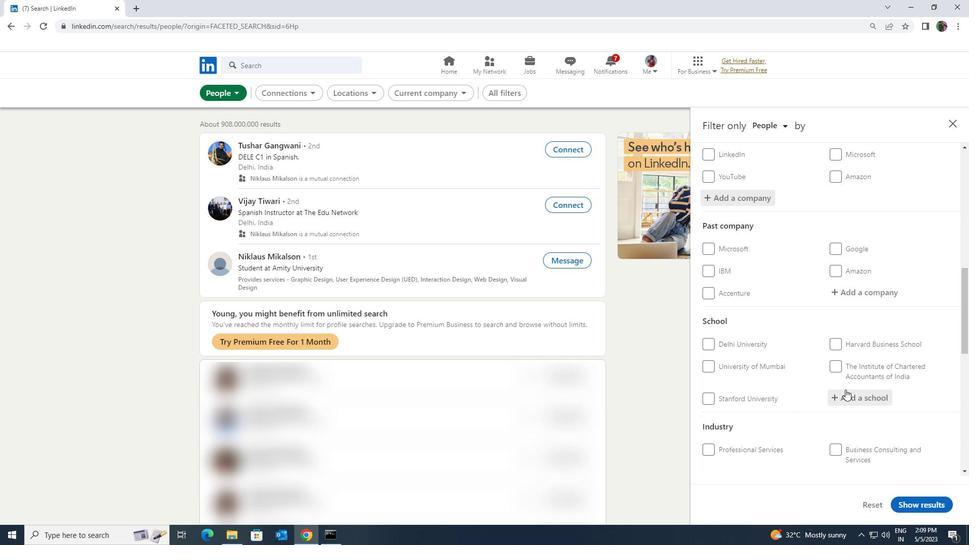 
Action: Key pressed <Key.shift><Key.shift><Key.shift><Key.shift><Key.shift><Key.shift><Key.shift><Key.shift><Key.shift><Key.shift><Key.shift><Key.shift>CV<Key.space><Key.shift>RAMAN<Key.space><Key.shift>COLL
Screenshot: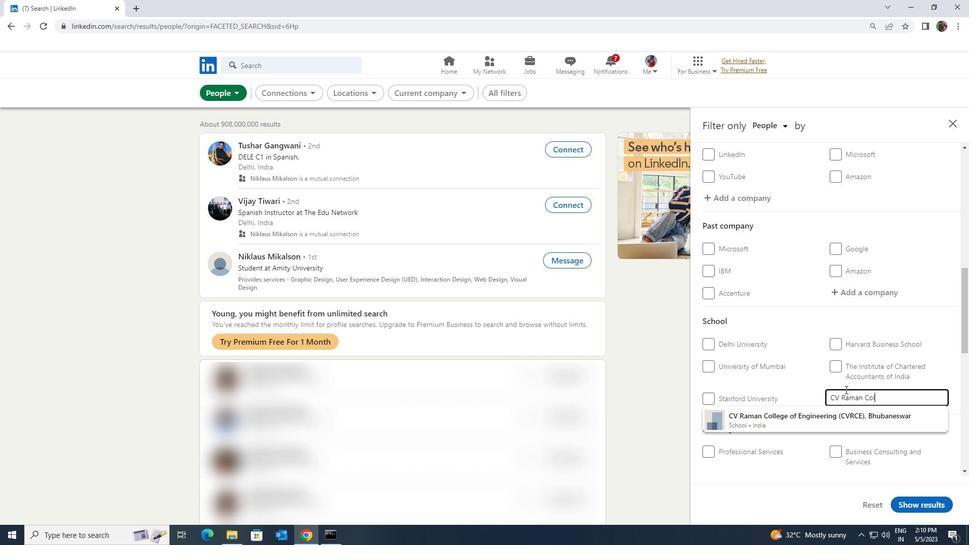 
Action: Mouse moved to (848, 420)
Screenshot: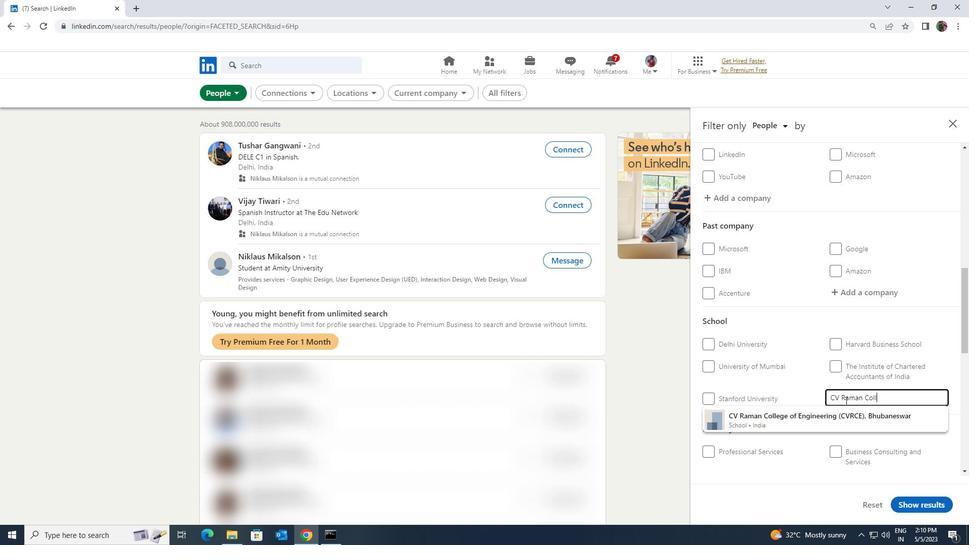 
Action: Mouse pressed left at (848, 420)
Screenshot: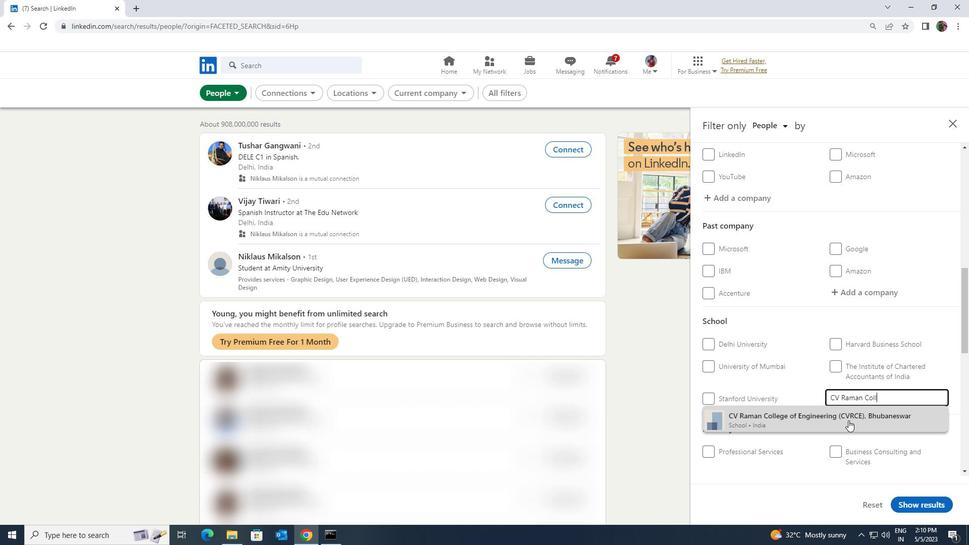 
Action: Mouse scrolled (848, 419) with delta (0, 0)
Screenshot: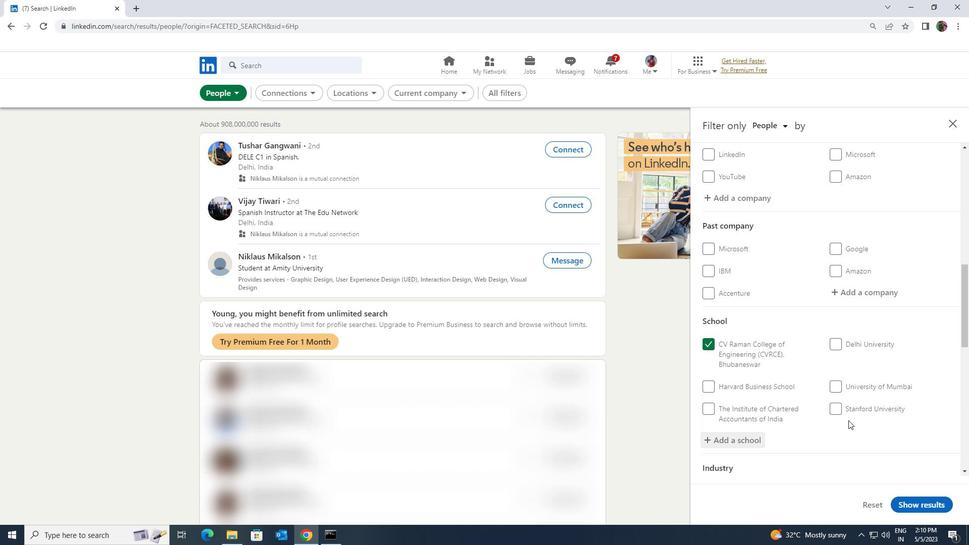 
Action: Mouse scrolled (848, 419) with delta (0, 0)
Screenshot: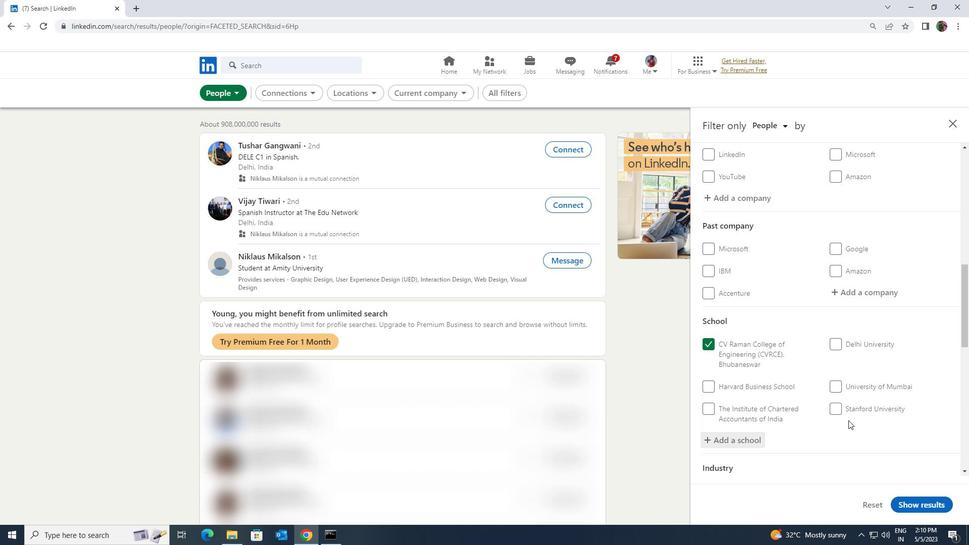 
Action: Mouse moved to (848, 421)
Screenshot: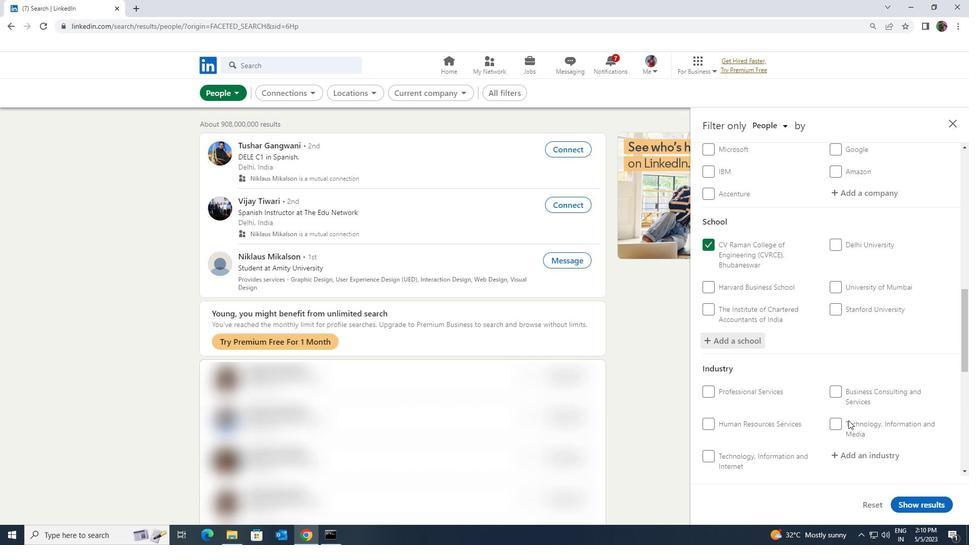 
Action: Mouse scrolled (848, 420) with delta (0, 0)
Screenshot: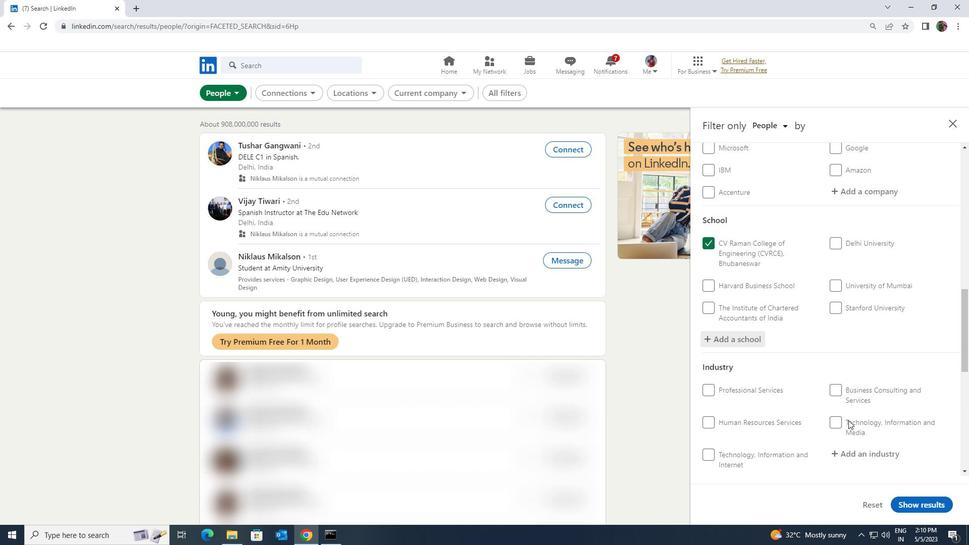
Action: Mouse moved to (856, 409)
Screenshot: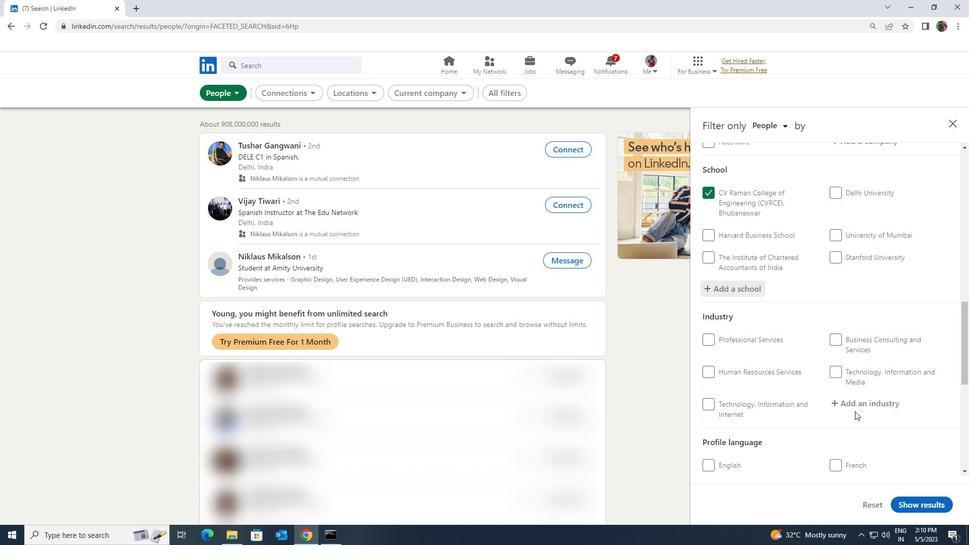 
Action: Mouse pressed left at (856, 409)
Screenshot: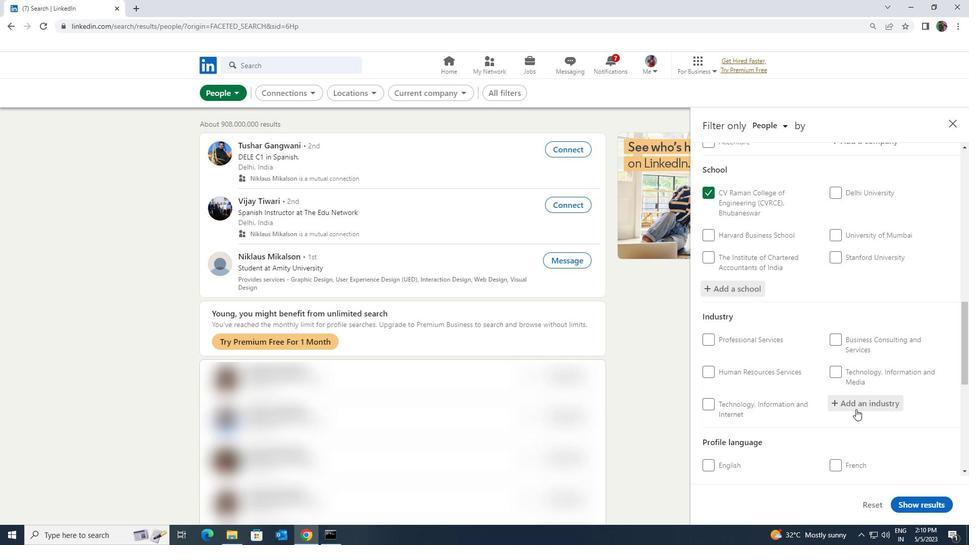 
Action: Key pressed <Key.shift><Key.shift><Key.shift><Key.shift><Key.shift><Key.shift><Key.shift>ARCHI
Screenshot: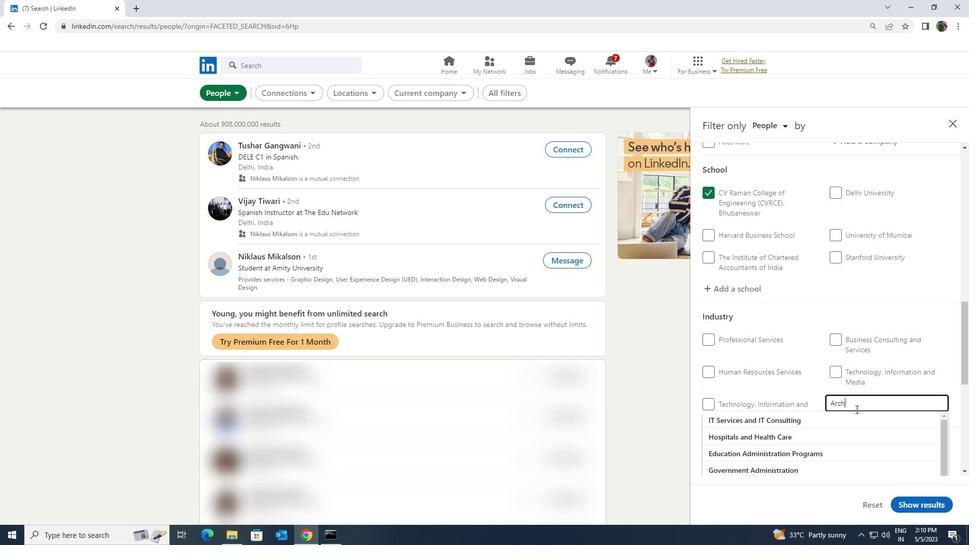 
Action: Mouse moved to (843, 450)
Screenshot: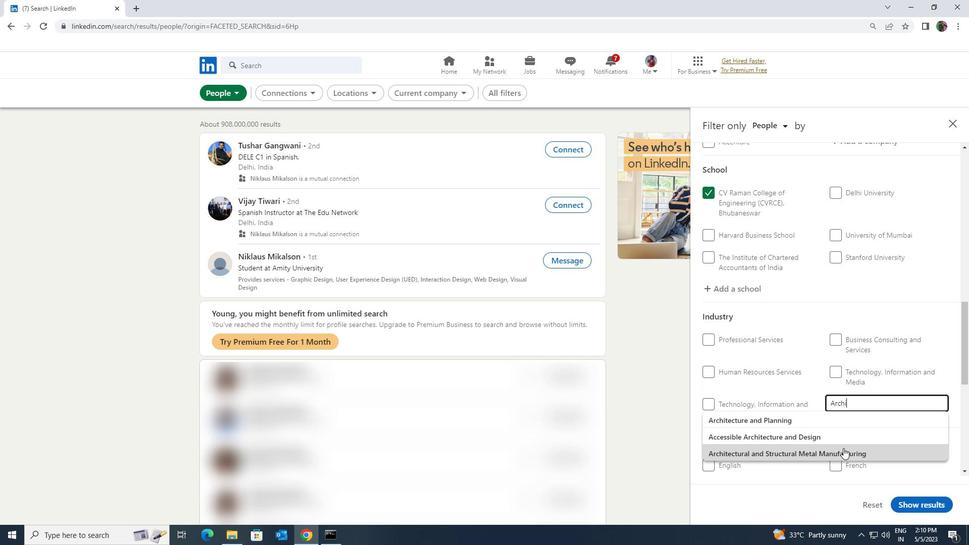 
Action: Mouse pressed left at (843, 450)
Screenshot: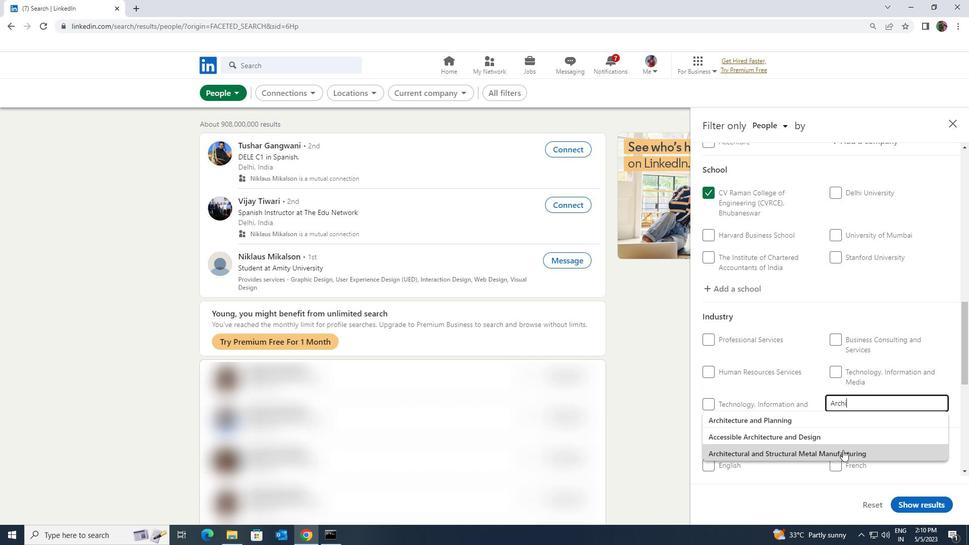 
Action: Mouse scrolled (843, 449) with delta (0, 0)
Screenshot: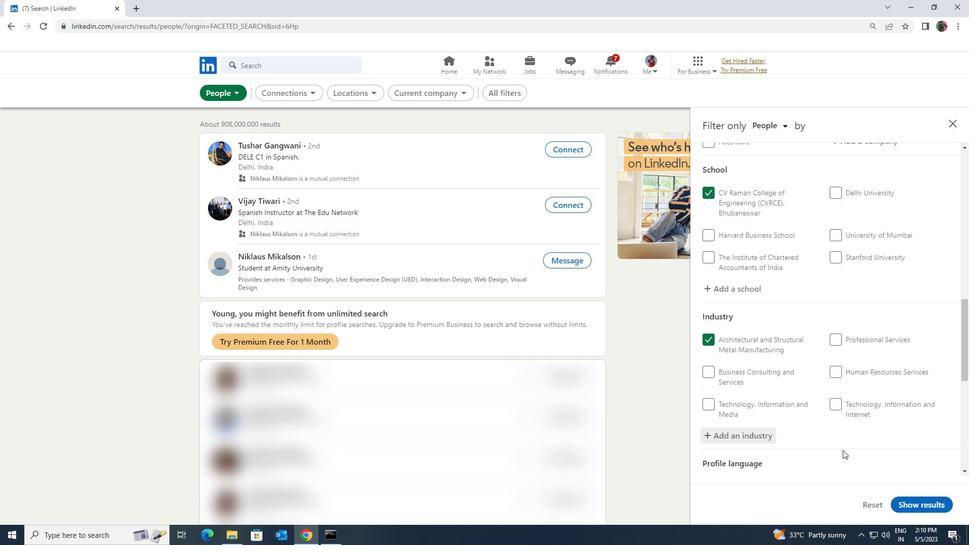 
Action: Mouse scrolled (843, 449) with delta (0, 0)
Screenshot: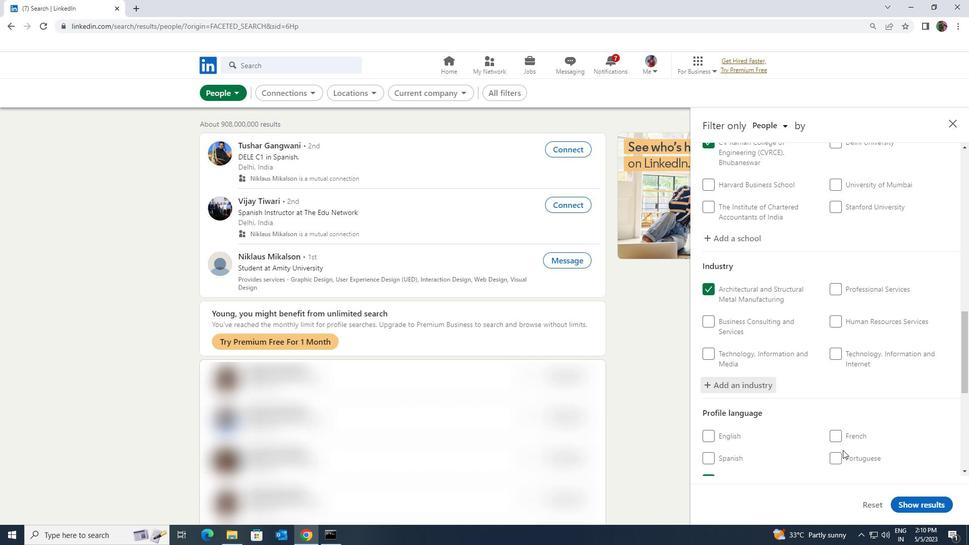 
Action: Mouse scrolled (843, 449) with delta (0, 0)
Screenshot: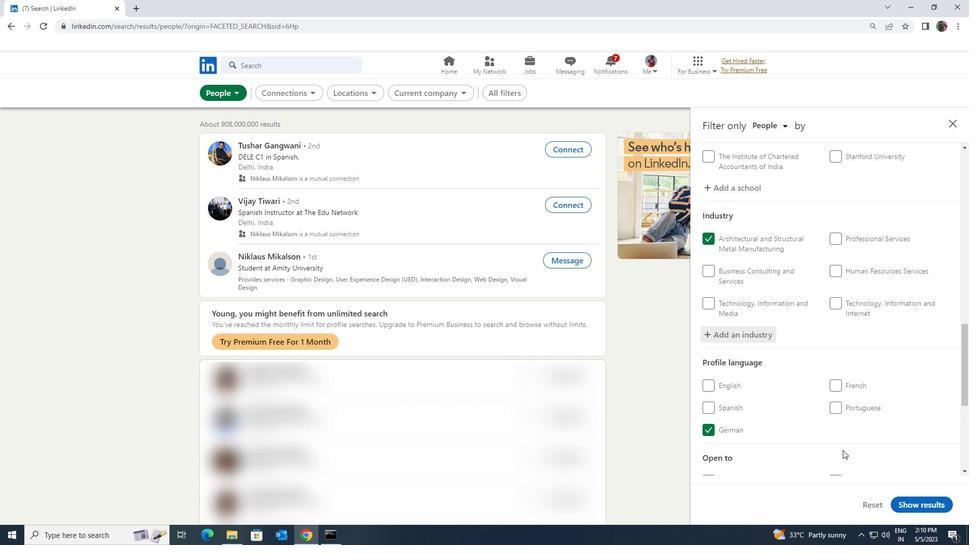 
Action: Mouse moved to (859, 322)
Screenshot: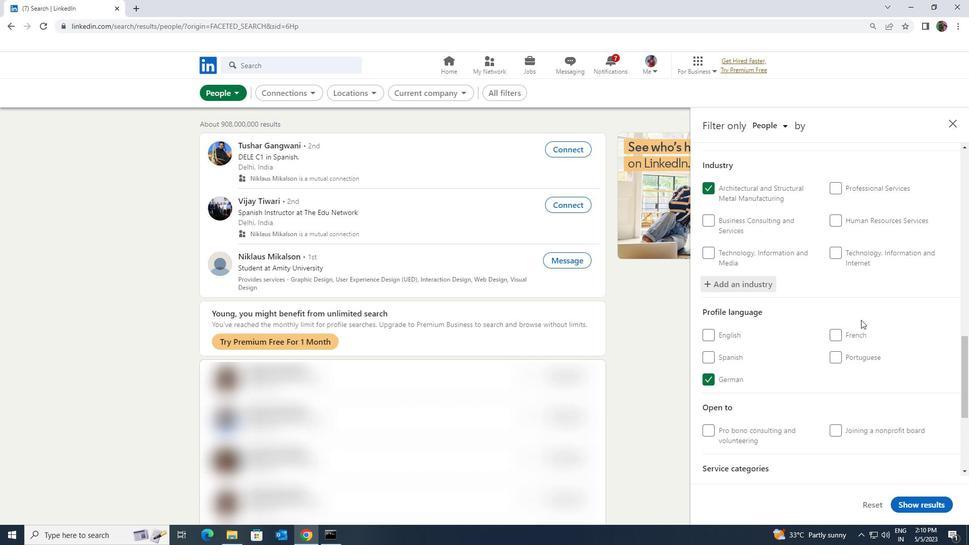 
Action: Mouse scrolled (859, 321) with delta (0, 0)
Screenshot: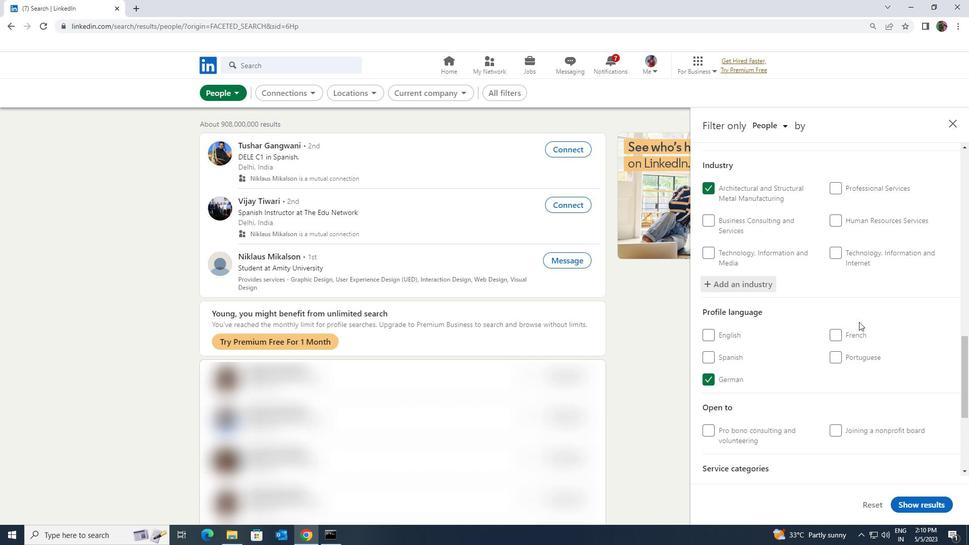 
Action: Mouse scrolled (859, 321) with delta (0, 0)
Screenshot: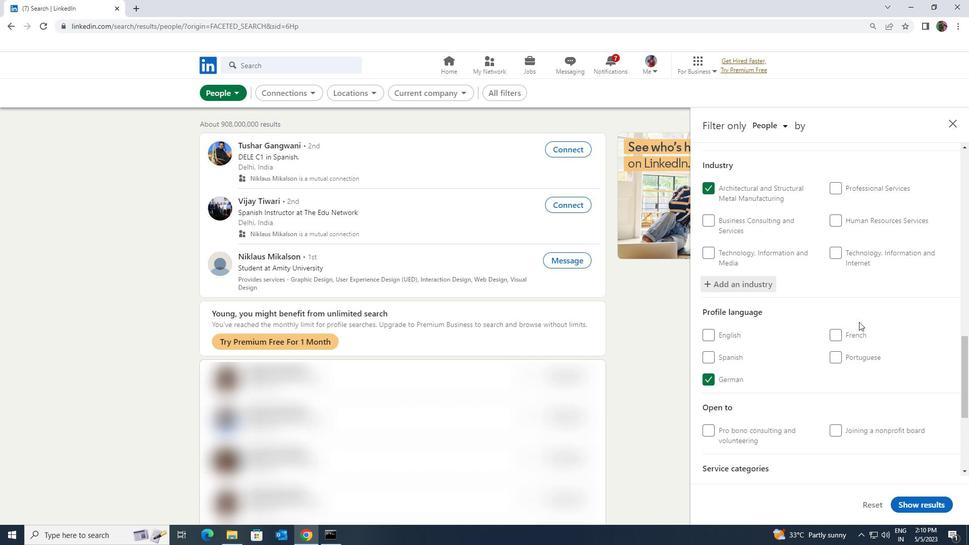 
Action: Mouse moved to (859, 322)
Screenshot: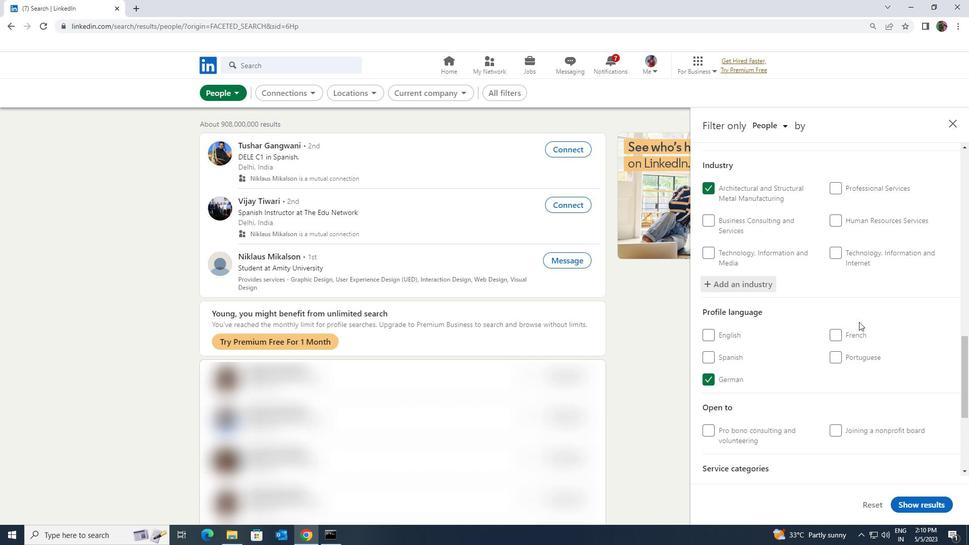 
Action: Mouse scrolled (859, 322) with delta (0, 0)
Screenshot: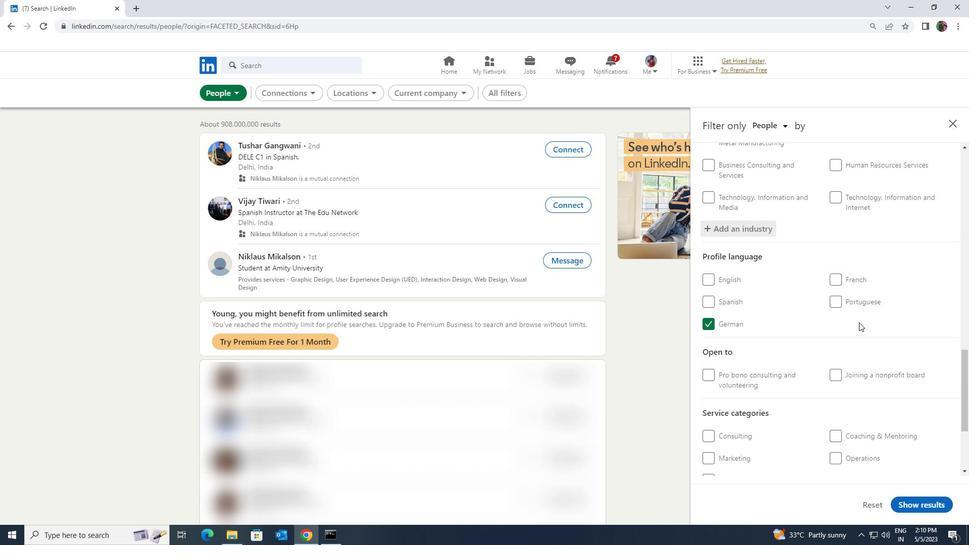 
Action: Mouse scrolled (859, 322) with delta (0, 0)
Screenshot: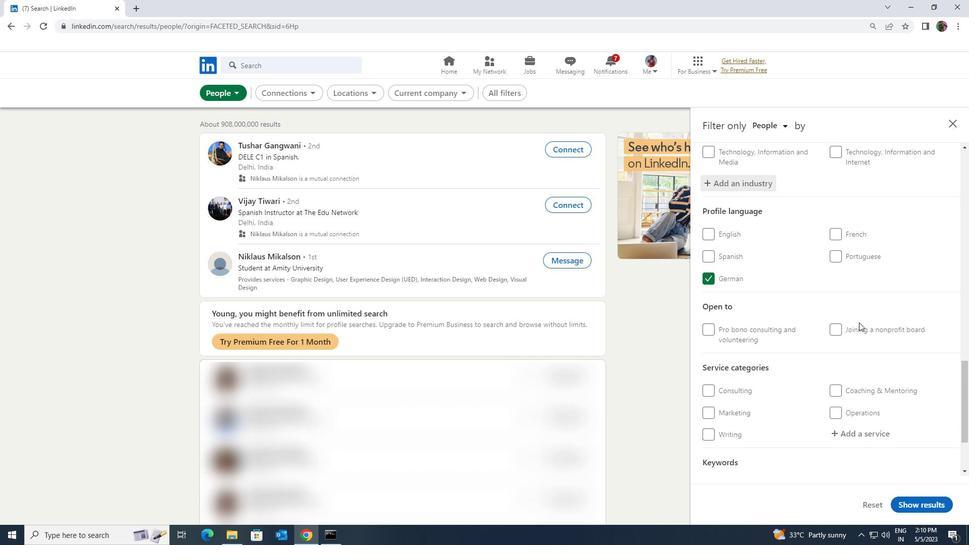 
Action: Mouse moved to (855, 336)
Screenshot: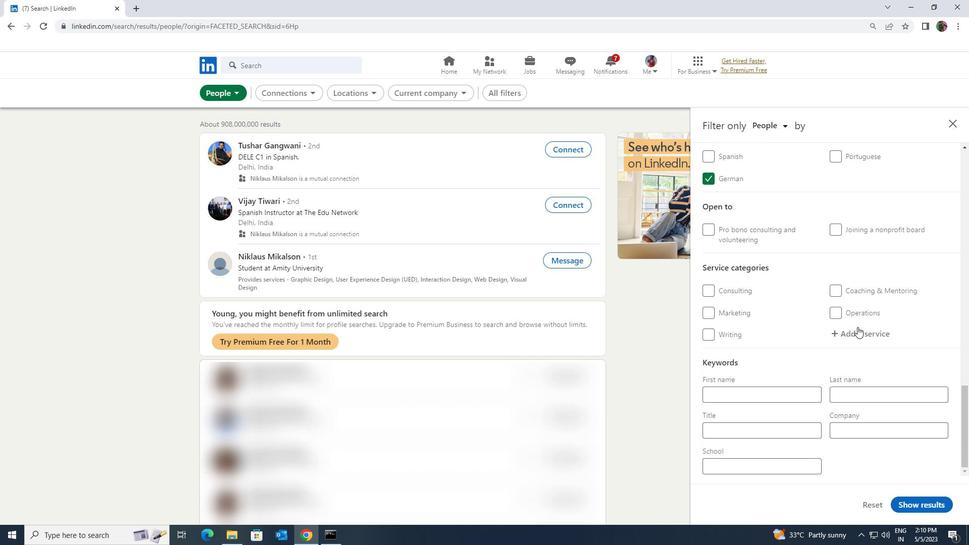 
Action: Mouse pressed left at (855, 336)
Screenshot: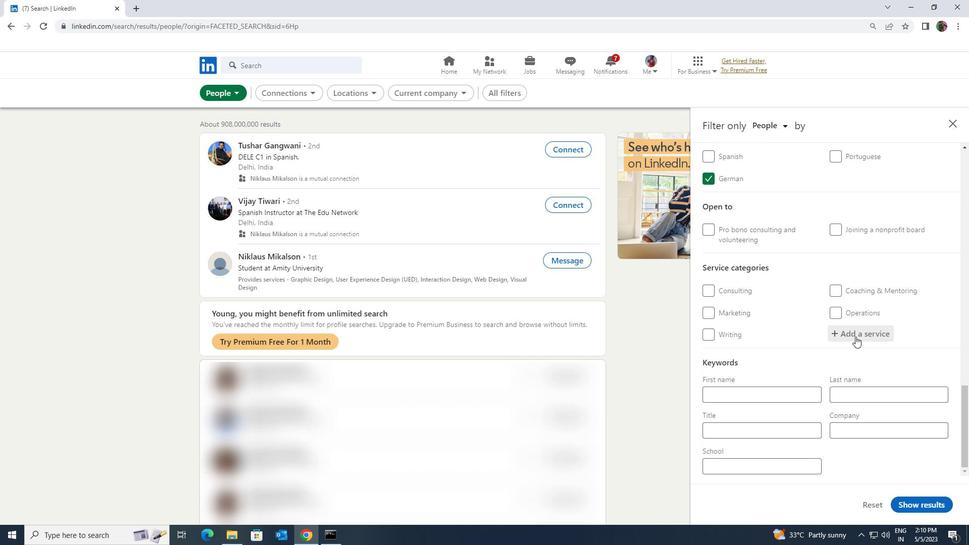
Action: Key pressed <Key.shift><Key.shift><Key.shift><Key.shift>PORTRAO<Key.backspace>IT
Screenshot: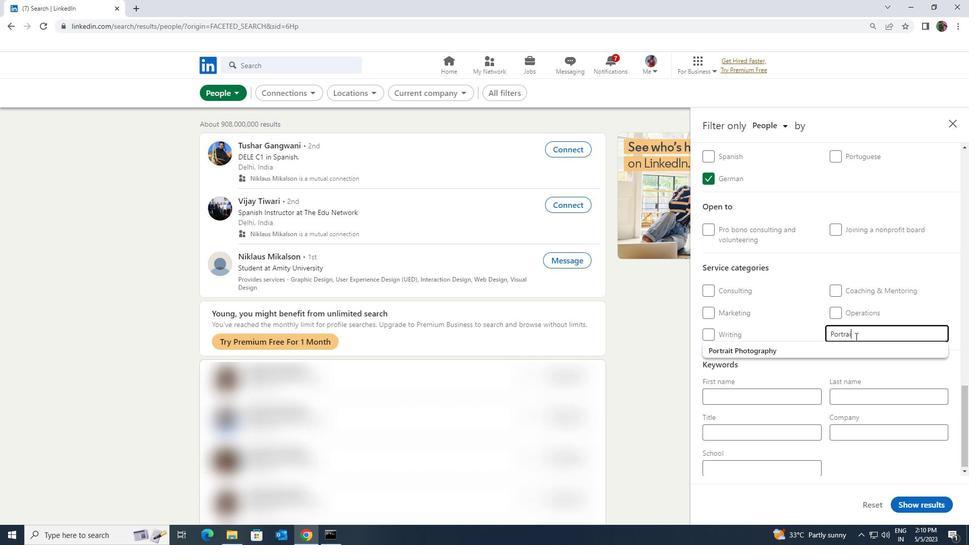 
Action: Mouse moved to (853, 348)
Screenshot: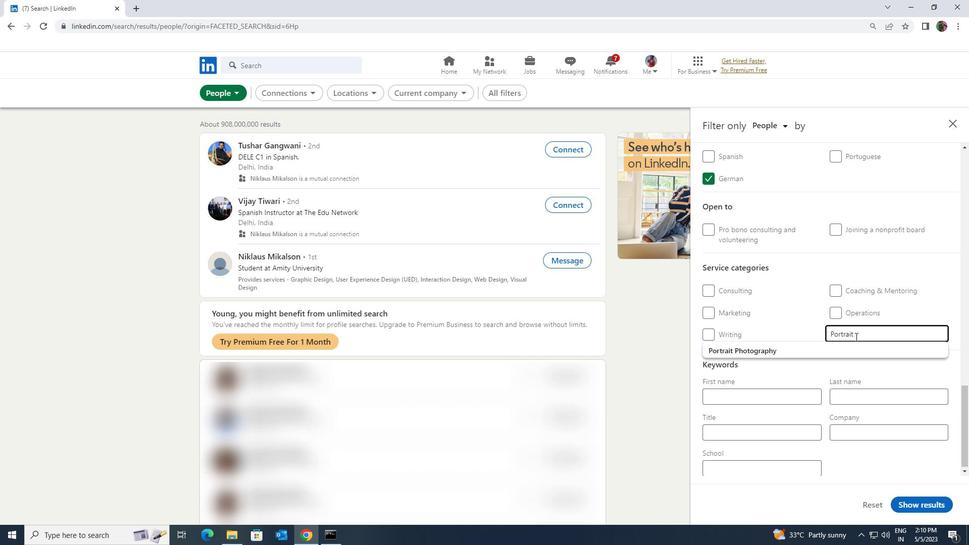 
Action: Mouse pressed left at (853, 348)
Screenshot: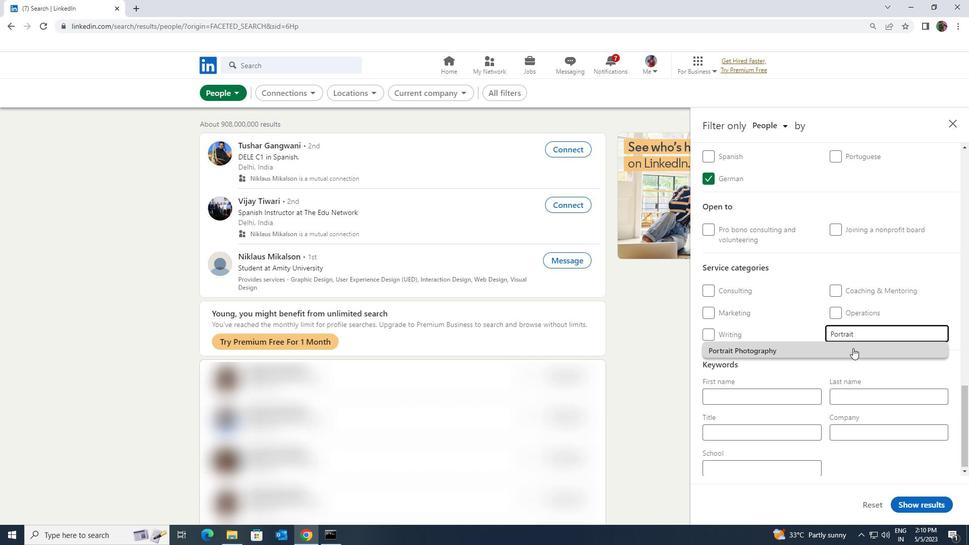
Action: Mouse scrolled (853, 347) with delta (0, 0)
Screenshot: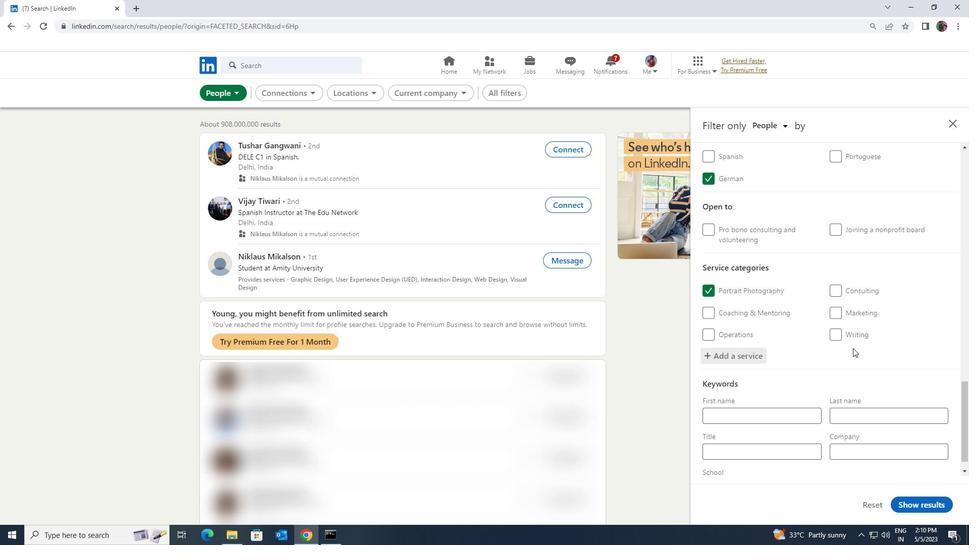 
Action: Mouse scrolled (853, 347) with delta (0, 0)
Screenshot: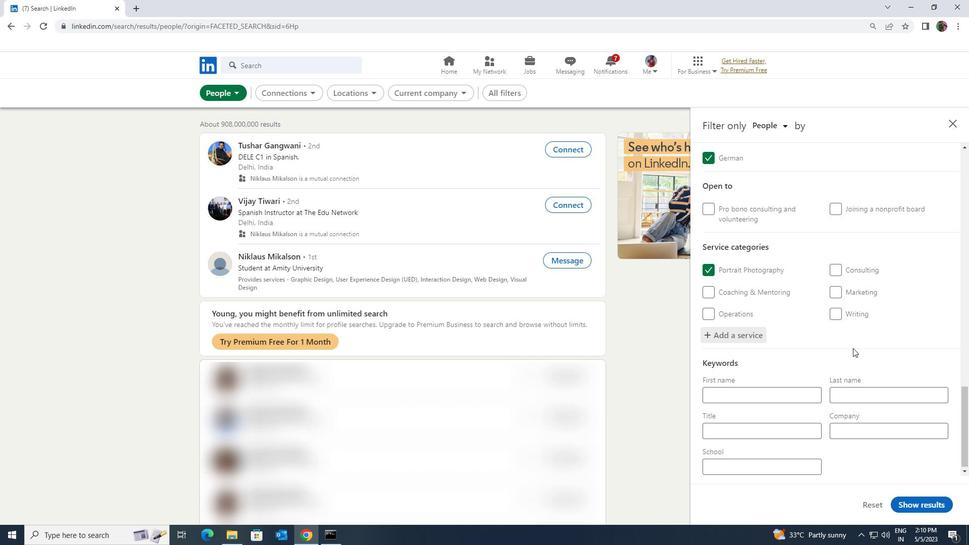 
Action: Mouse moved to (798, 425)
Screenshot: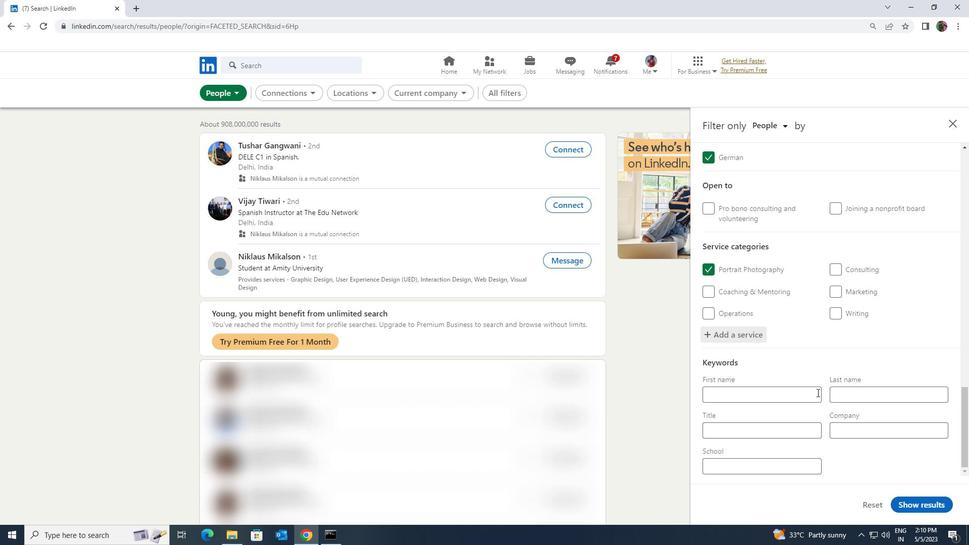 
Action: Mouse pressed left at (798, 425)
Screenshot: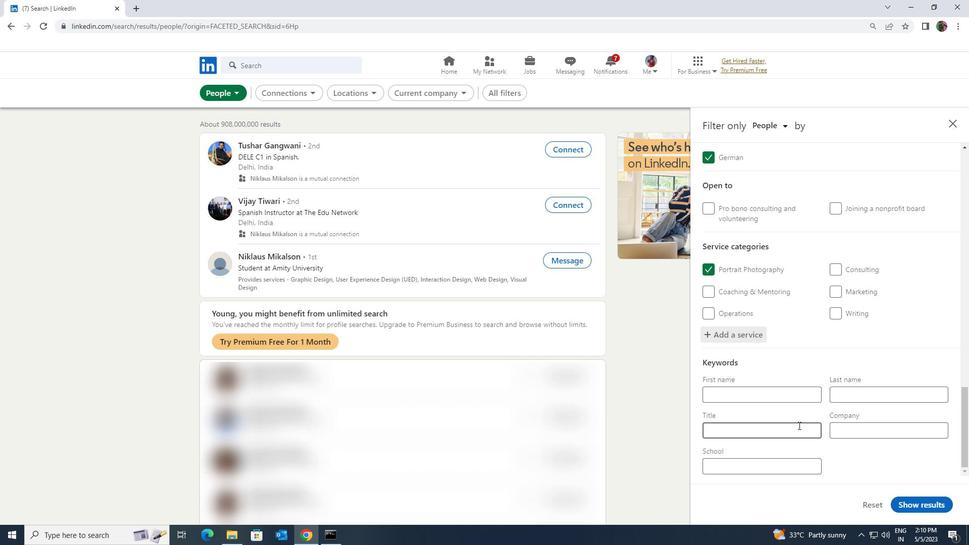 
Action: Key pressed <Key.shift>MEDICAL<Key.space><Key.shift><Key.shift><Key.shift>LABORATORY<Key.space><Key.shift>TECH
Screenshot: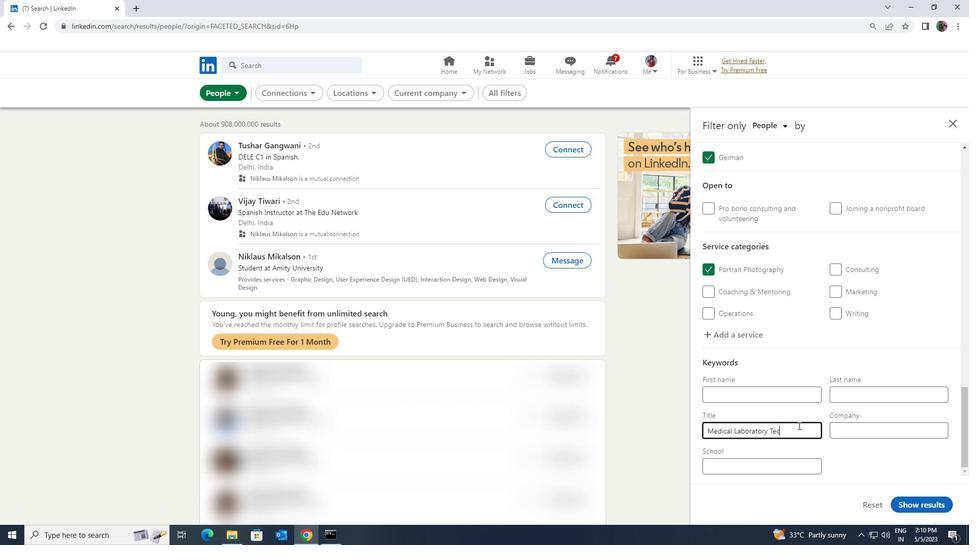 
Action: Mouse moved to (924, 506)
Screenshot: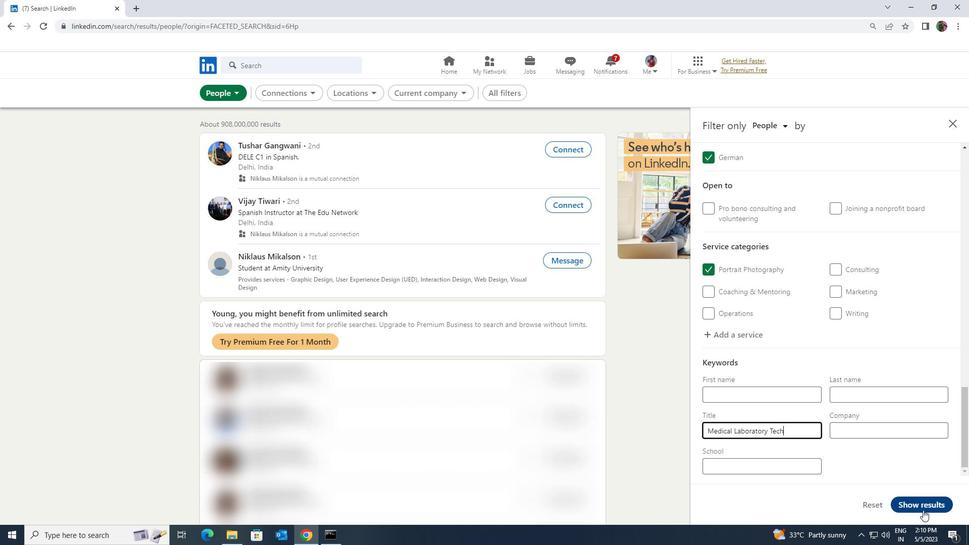 
Action: Mouse pressed left at (924, 506)
Screenshot: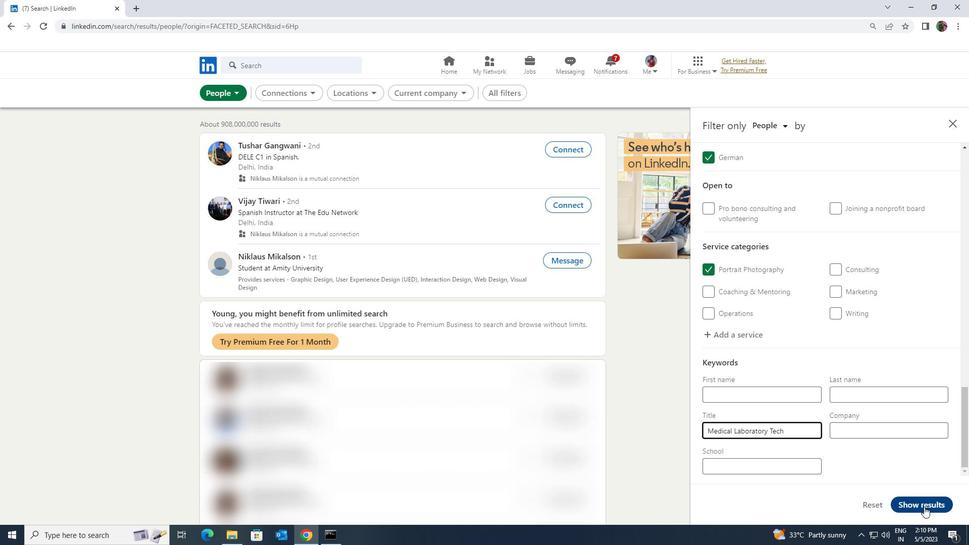 
